Task: Find connections with filter location Pāppinisshēri with filter topic #Investingwith filter profile language Spanish with filter current company V-Soft Consulting Group, Inc. with filter school Guru Ghasidas University with filter industry Highway, Street, and Bridge Construction with filter service category Graphic Design with filter keywords title Receptionist
Action: Mouse moved to (496, 59)
Screenshot: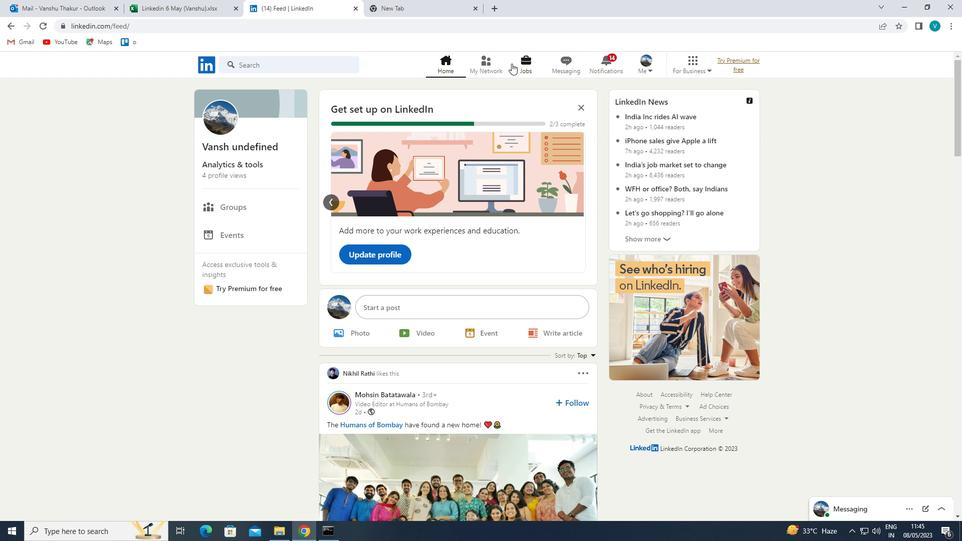 
Action: Mouse pressed left at (496, 59)
Screenshot: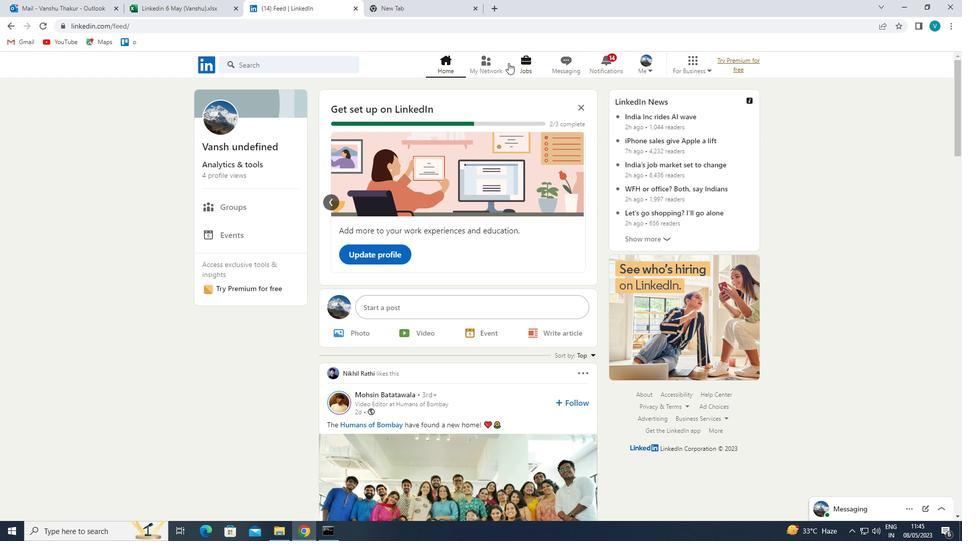 
Action: Mouse moved to (293, 116)
Screenshot: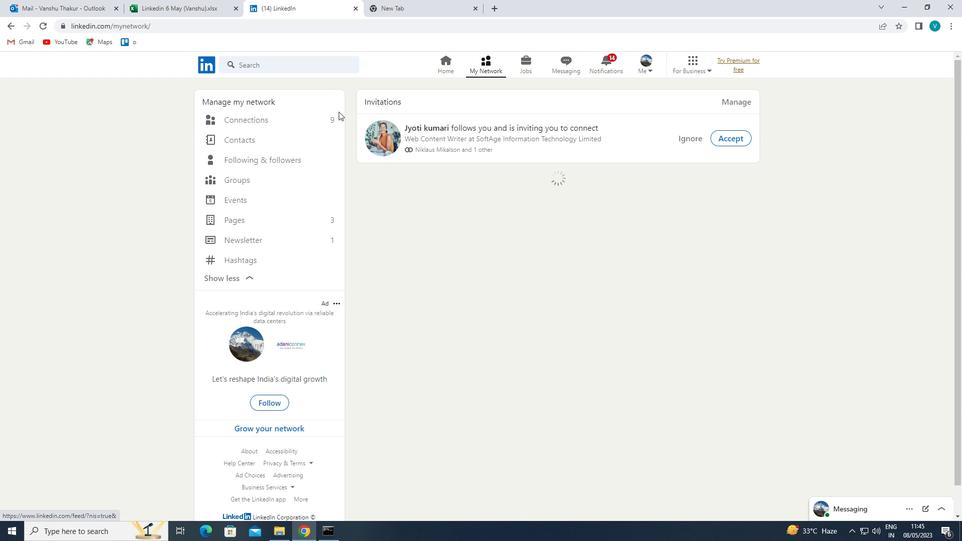 
Action: Mouse pressed left at (293, 116)
Screenshot: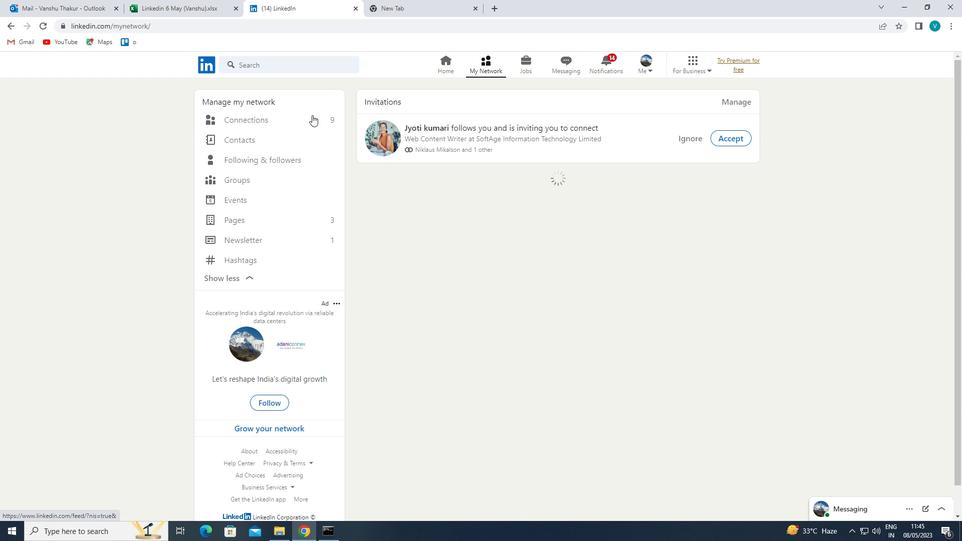 
Action: Mouse moved to (557, 123)
Screenshot: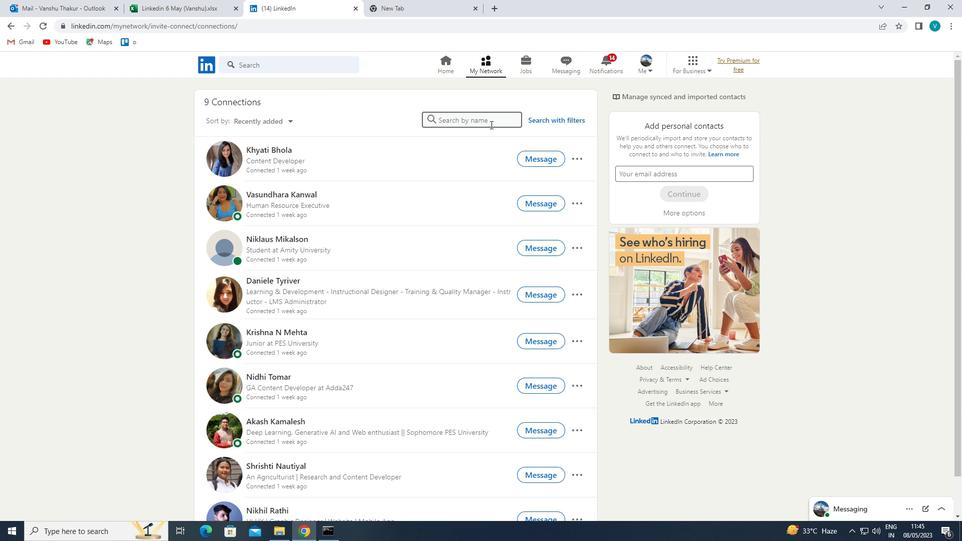 
Action: Mouse pressed left at (557, 123)
Screenshot: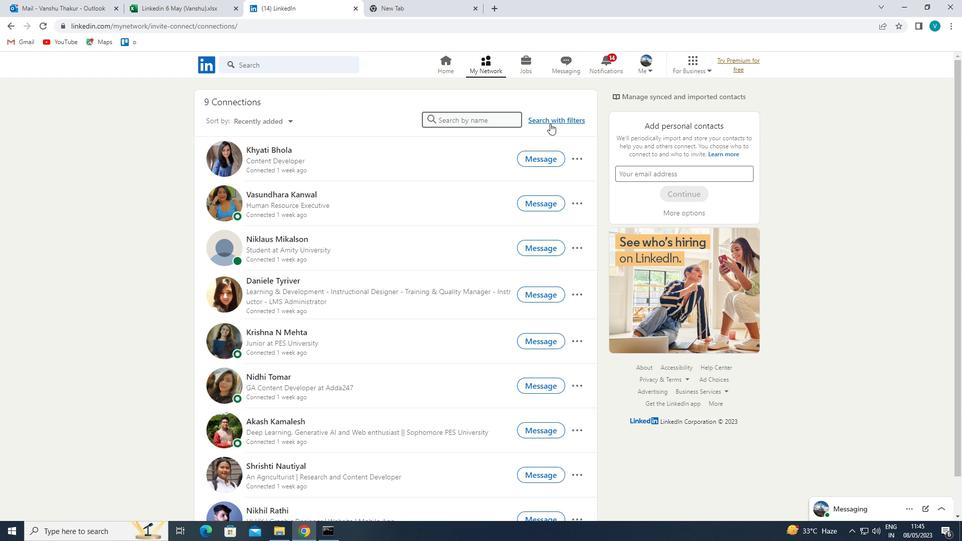 
Action: Mouse moved to (487, 93)
Screenshot: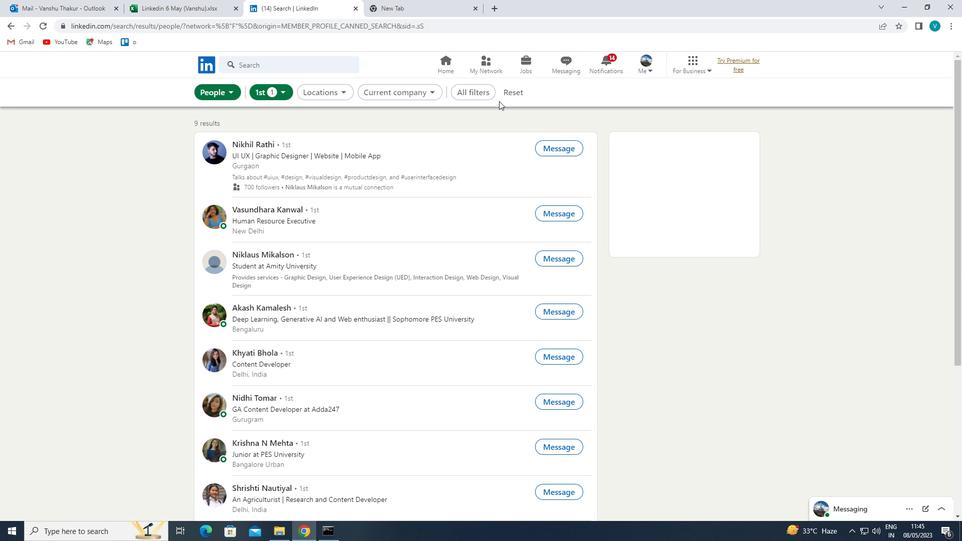 
Action: Mouse pressed left at (487, 93)
Screenshot: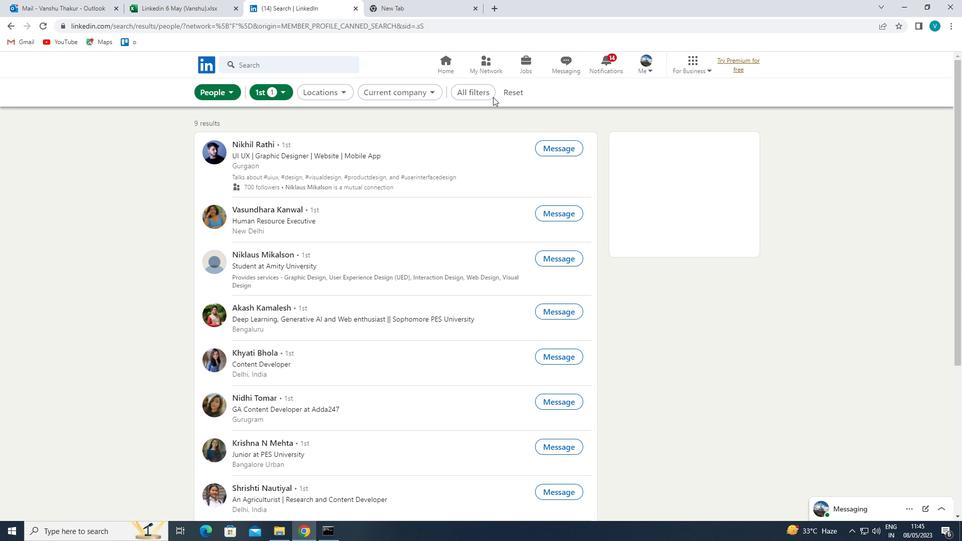 
Action: Mouse moved to (828, 263)
Screenshot: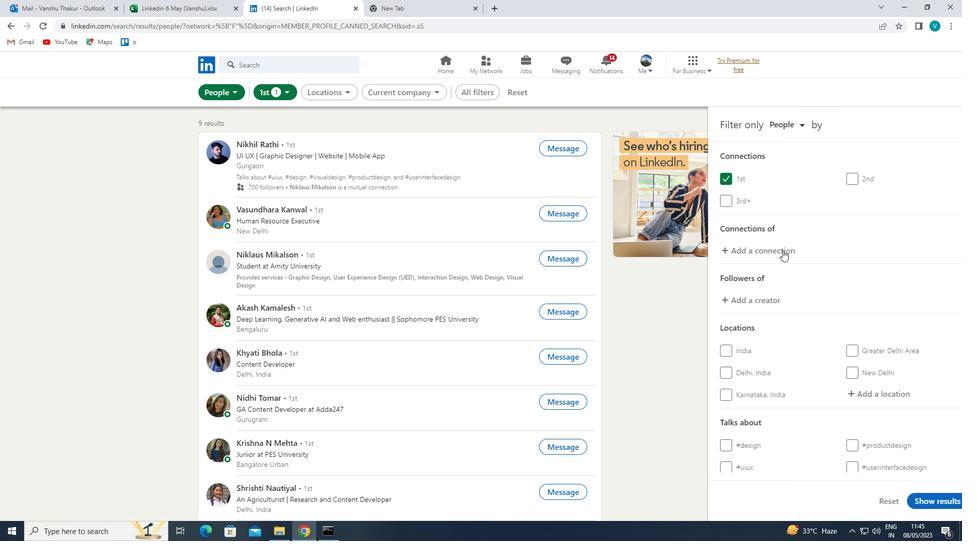 
Action: Mouse scrolled (828, 262) with delta (0, 0)
Screenshot: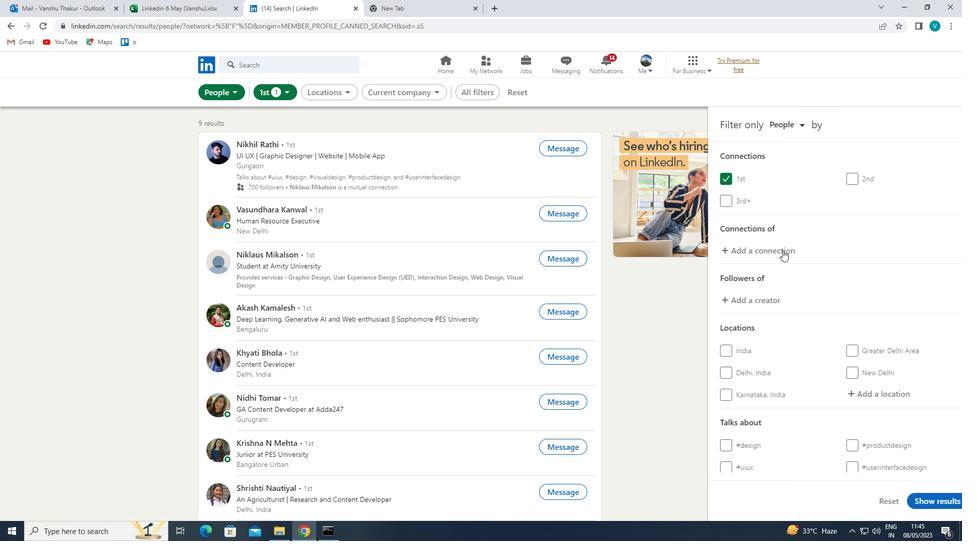 
Action: Mouse moved to (849, 342)
Screenshot: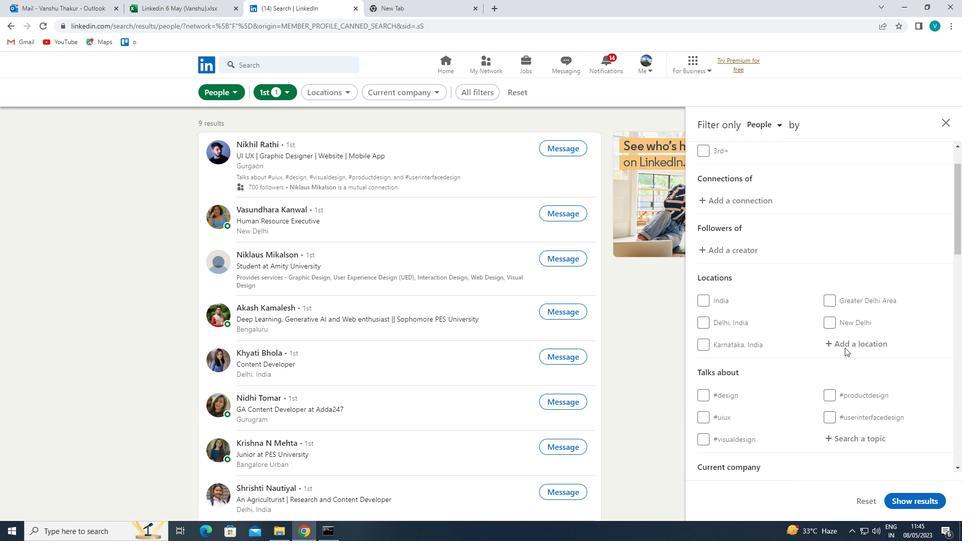 
Action: Mouse pressed left at (849, 342)
Screenshot: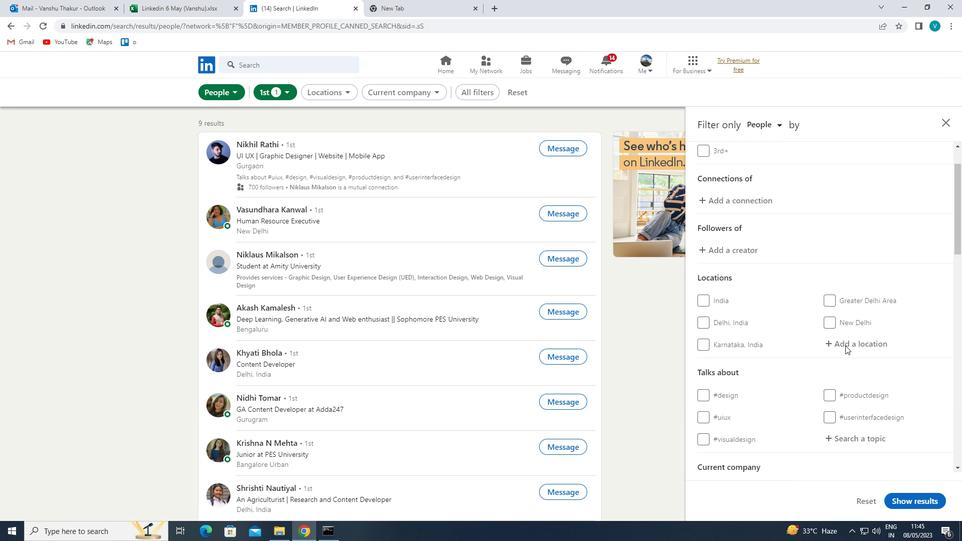 
Action: Mouse moved to (772, 295)
Screenshot: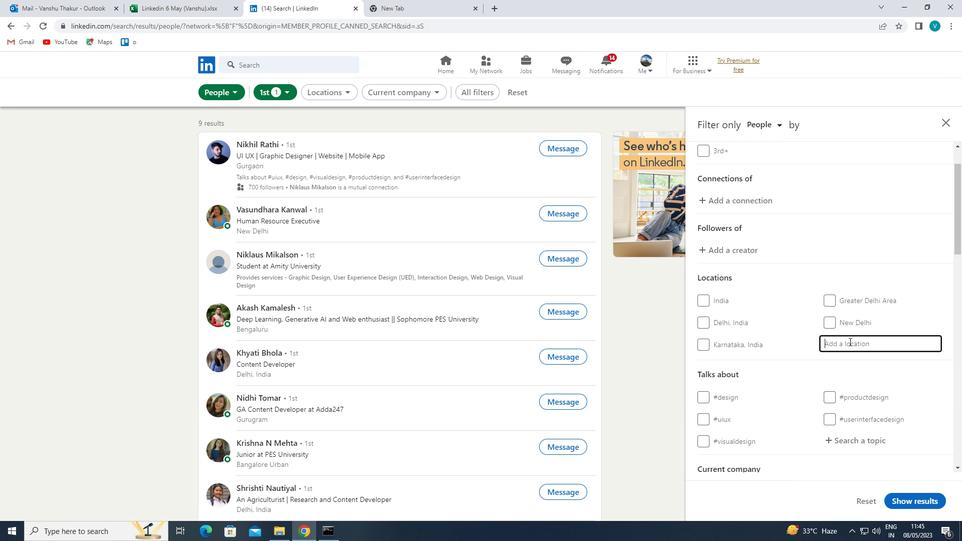 
Action: Key pressed <Key.shift>PAPPINISSHERI
Screenshot: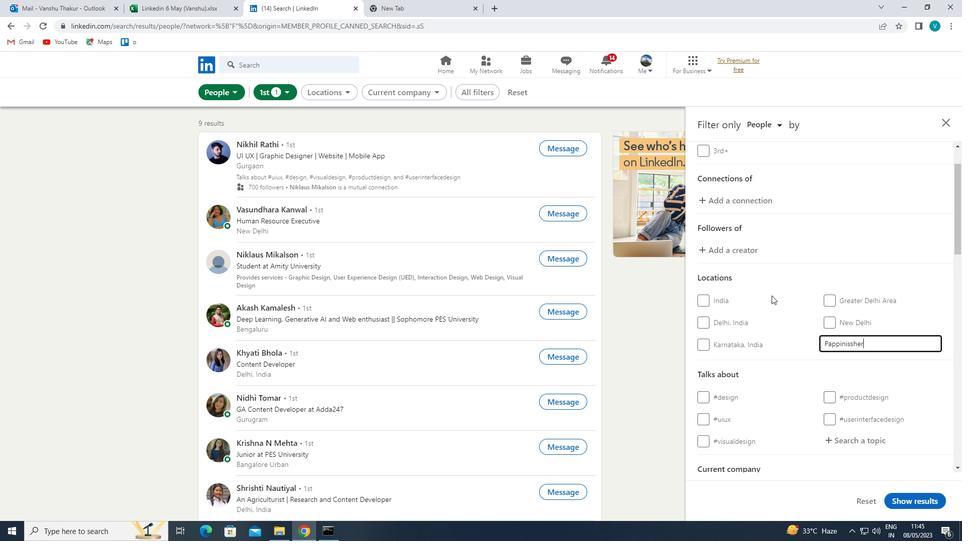 
Action: Mouse moved to (783, 340)
Screenshot: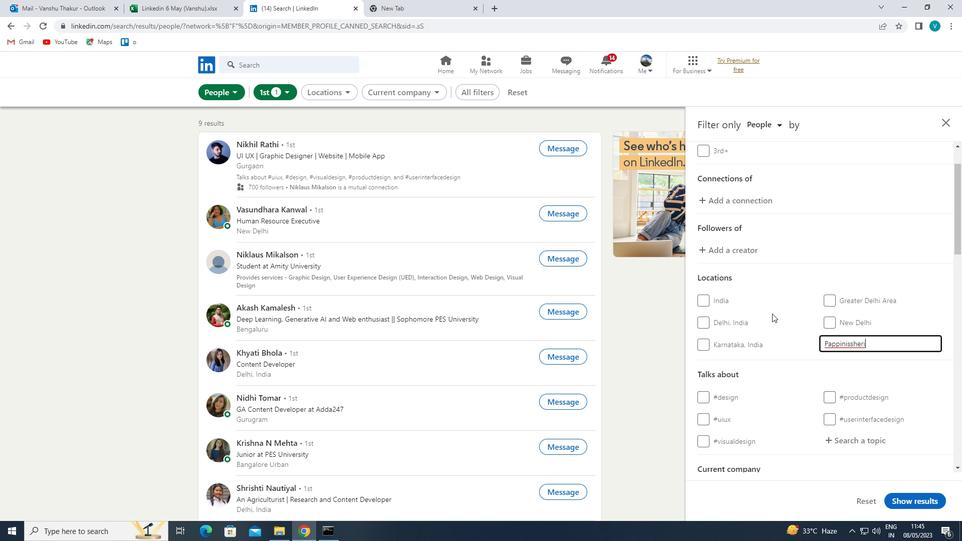 
Action: Mouse pressed left at (783, 340)
Screenshot: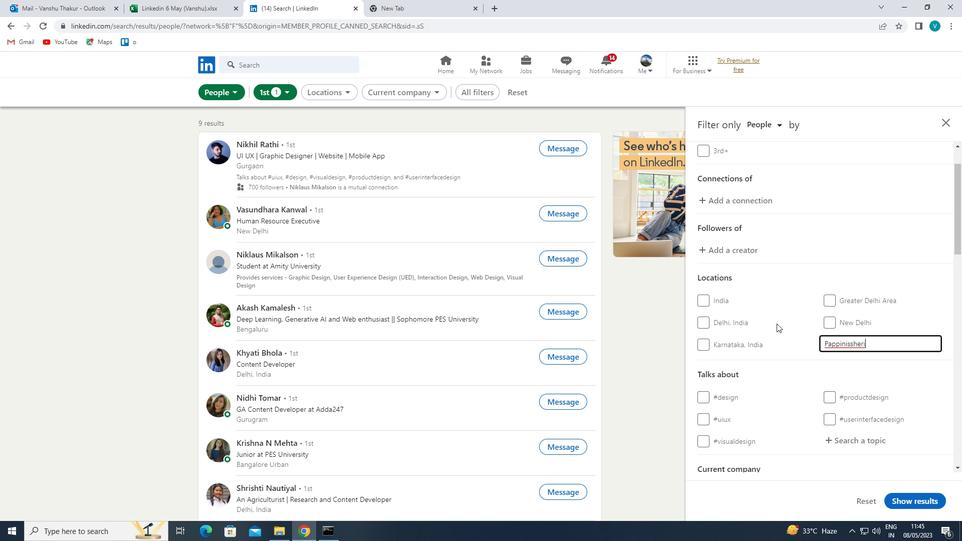 
Action: Mouse moved to (786, 342)
Screenshot: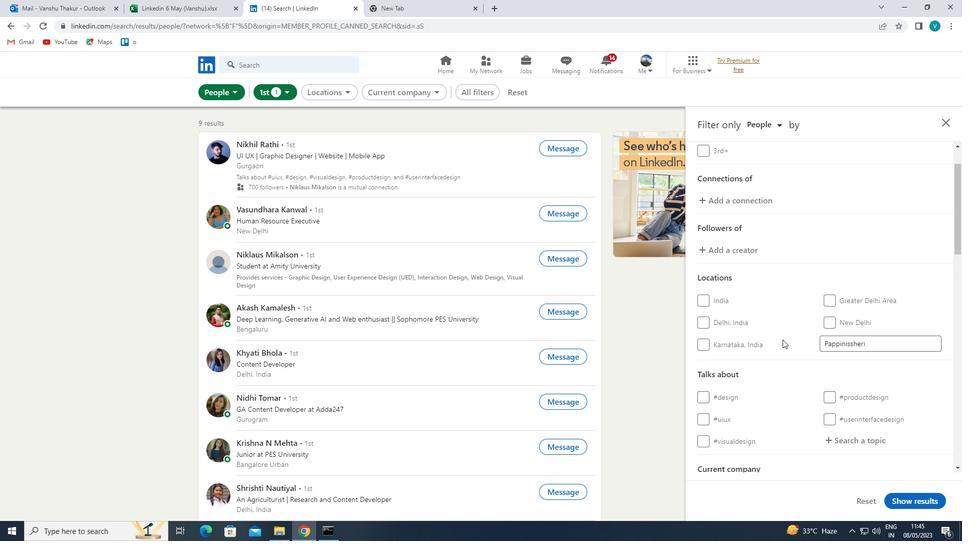 
Action: Mouse scrolled (786, 341) with delta (0, 0)
Screenshot: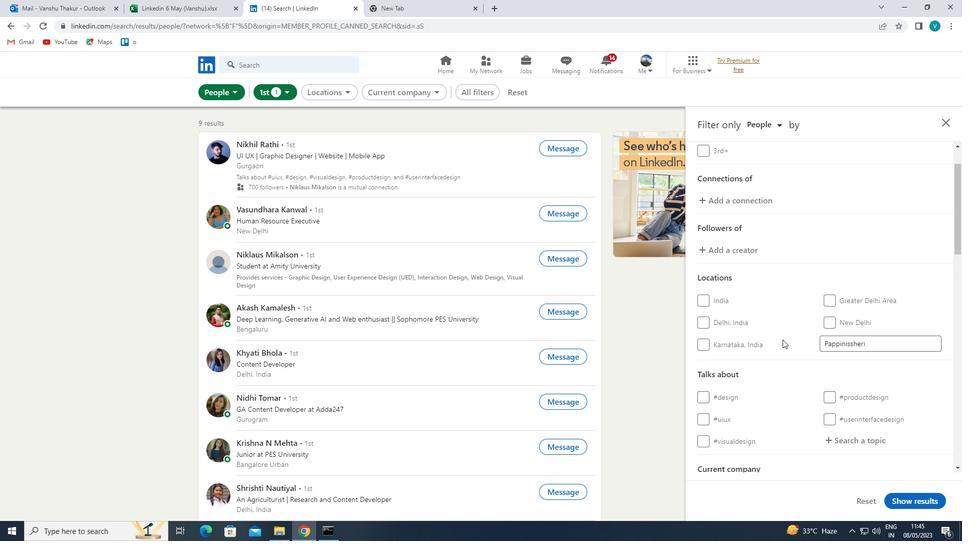 
Action: Mouse moved to (802, 354)
Screenshot: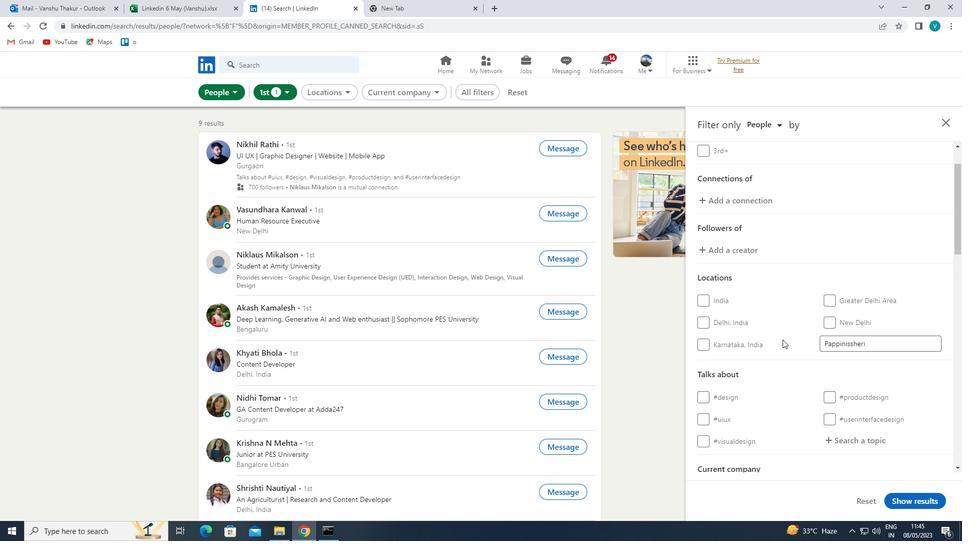 
Action: Mouse scrolled (802, 353) with delta (0, 0)
Screenshot: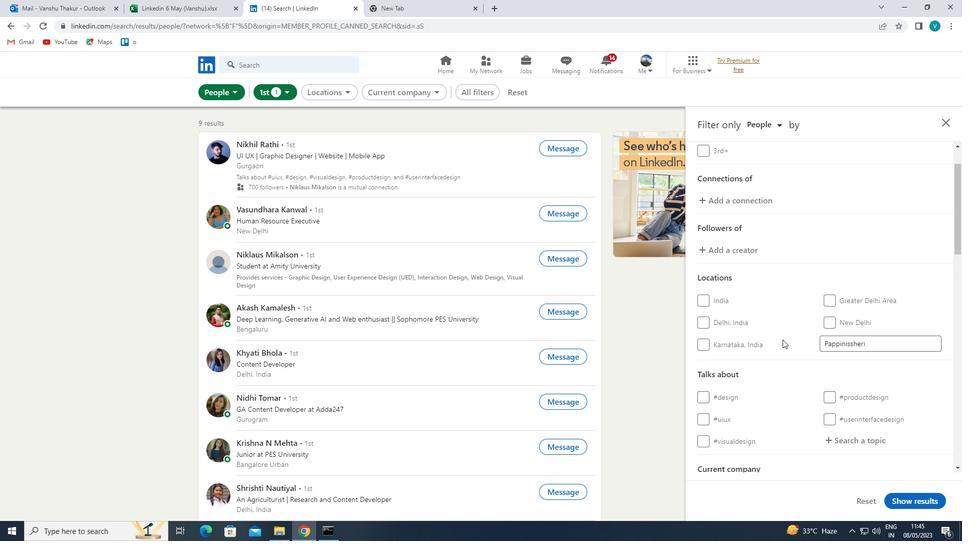 
Action: Mouse moved to (859, 338)
Screenshot: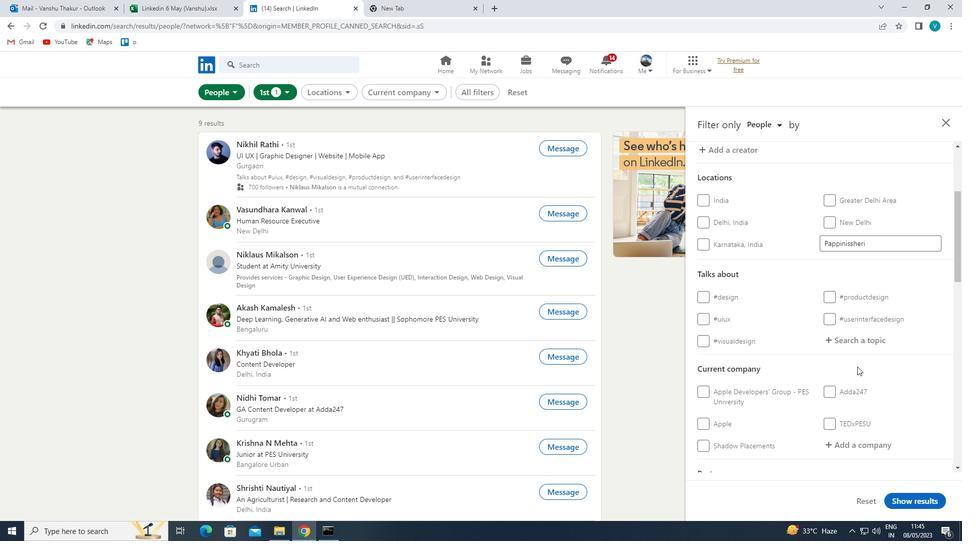 
Action: Mouse pressed left at (859, 338)
Screenshot: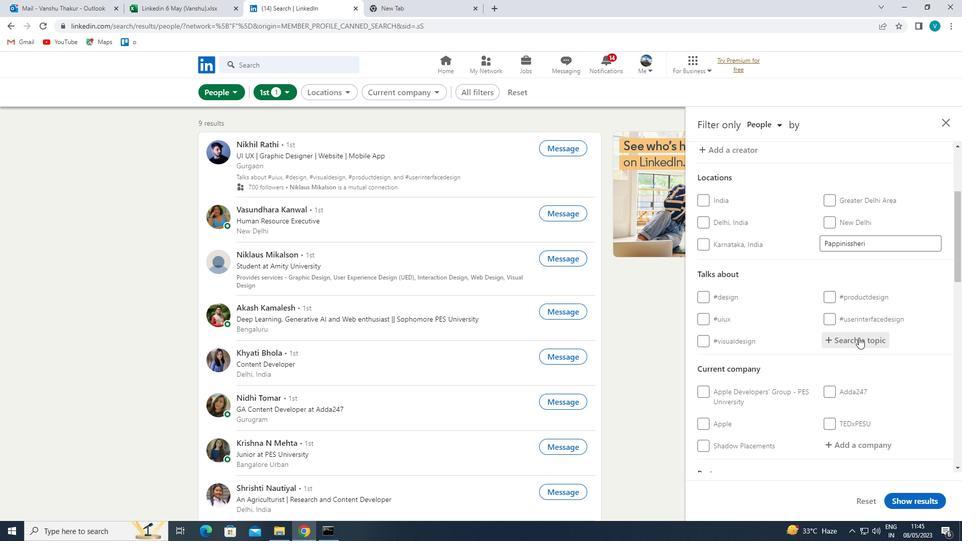 
Action: Mouse moved to (775, 288)
Screenshot: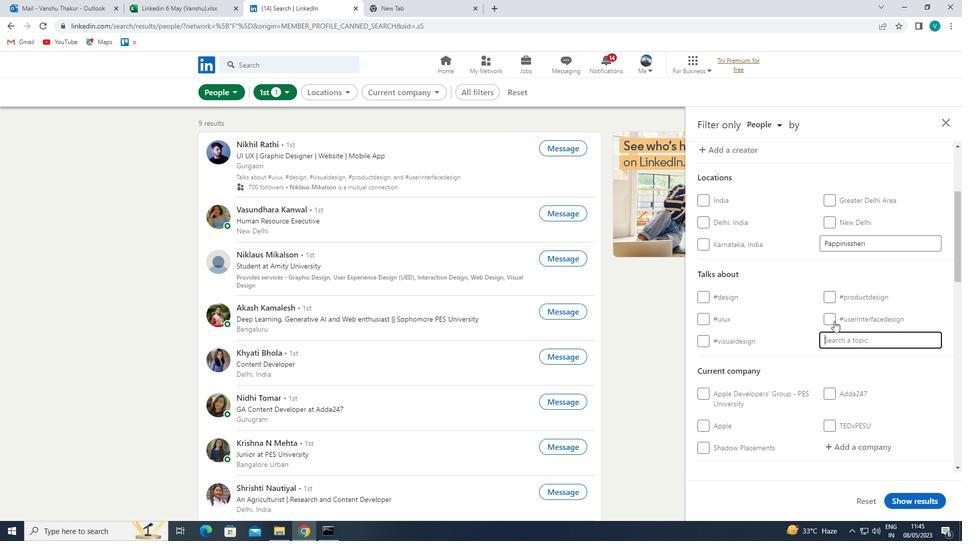 
Action: Key pressed INVESTING
Screenshot: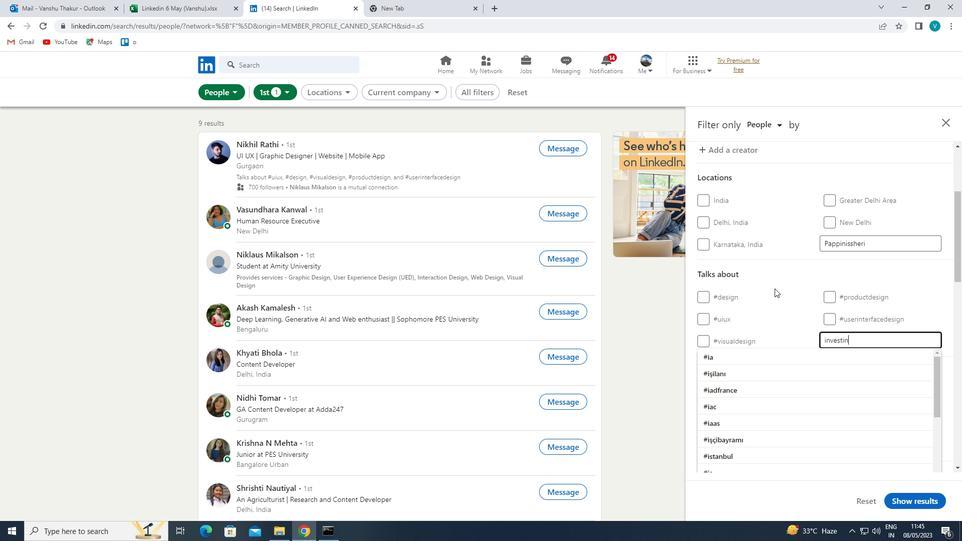 
Action: Mouse moved to (780, 357)
Screenshot: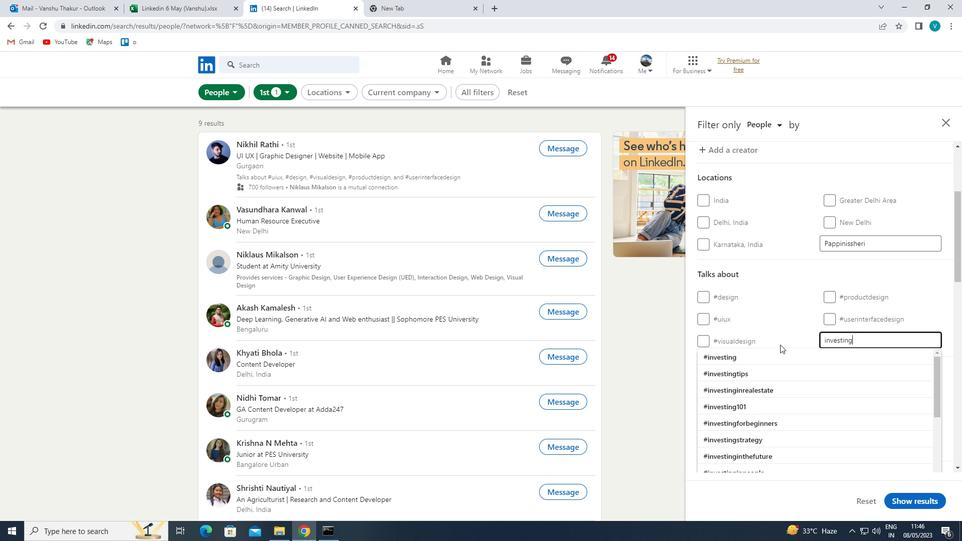 
Action: Mouse pressed left at (780, 357)
Screenshot: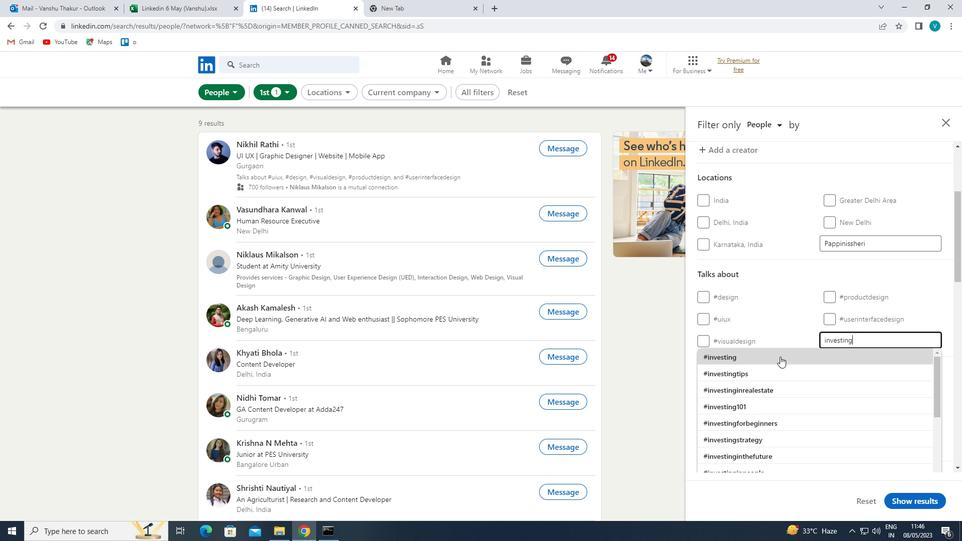 
Action: Mouse moved to (787, 362)
Screenshot: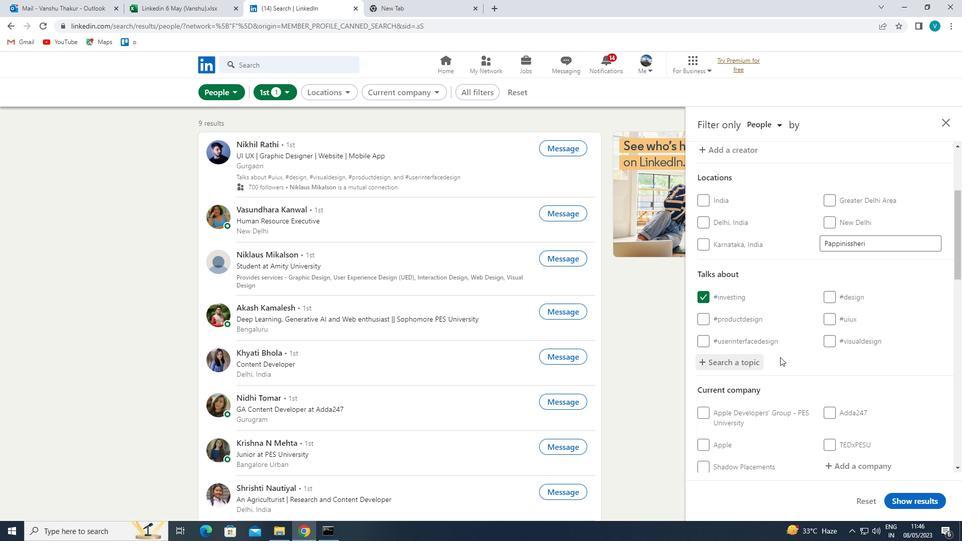 
Action: Mouse scrolled (787, 362) with delta (0, 0)
Screenshot: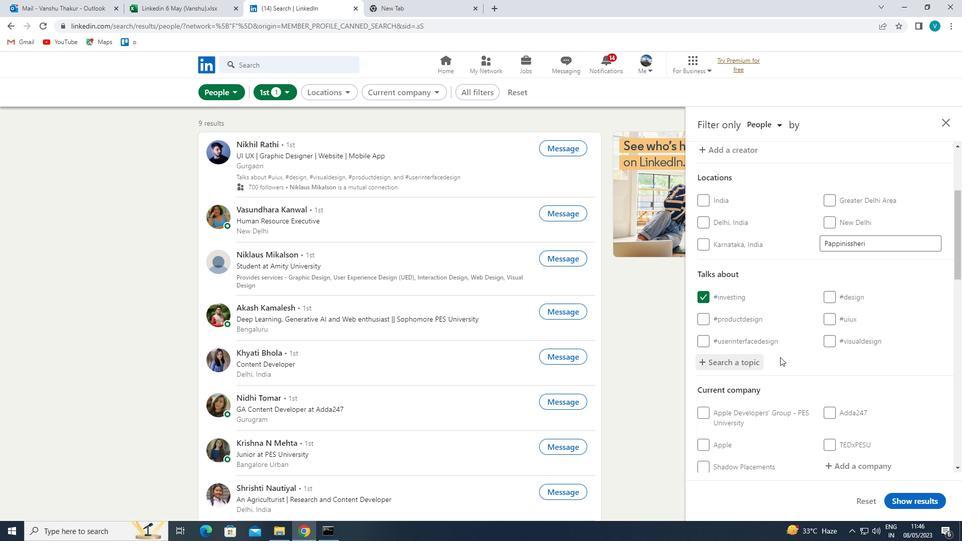 
Action: Mouse moved to (792, 366)
Screenshot: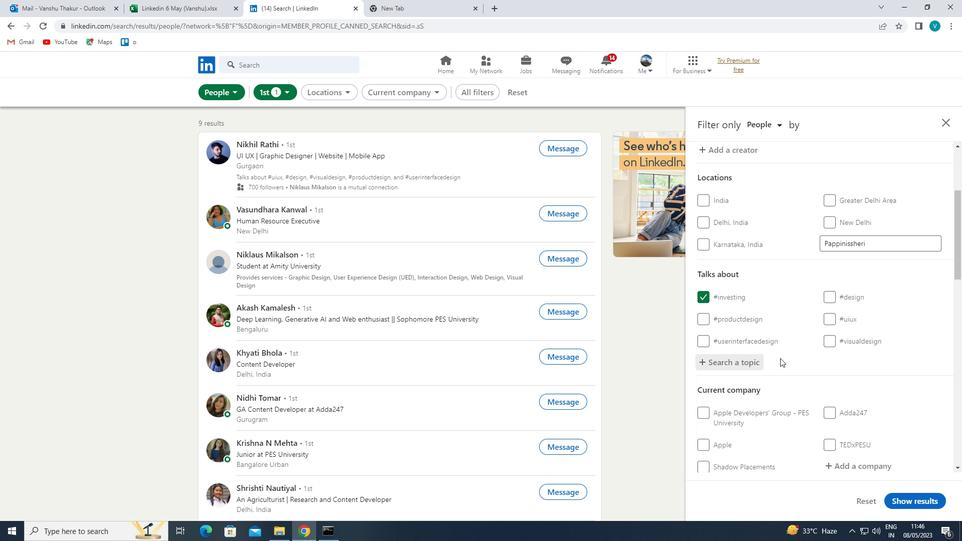 
Action: Mouse scrolled (792, 365) with delta (0, 0)
Screenshot: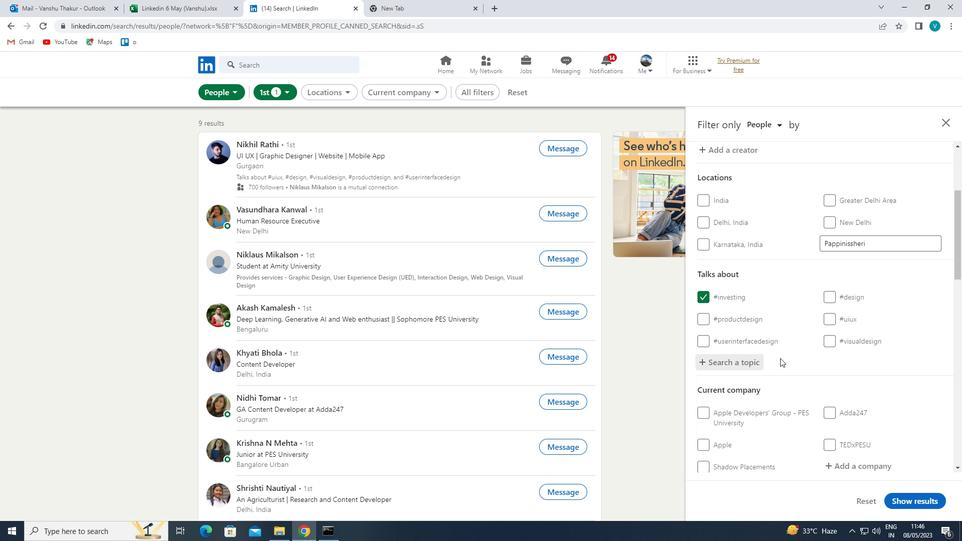 
Action: Mouse moved to (797, 369)
Screenshot: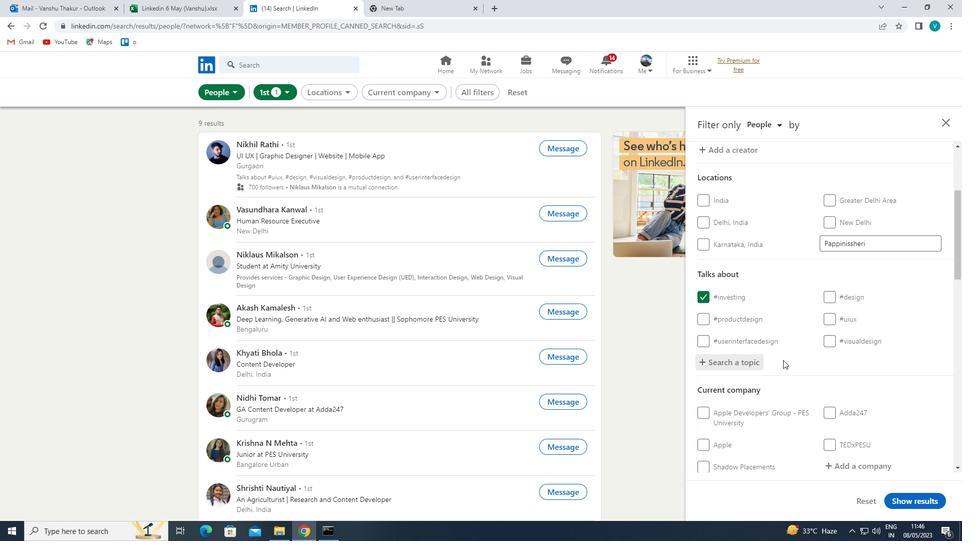 
Action: Mouse scrolled (797, 368) with delta (0, 0)
Screenshot: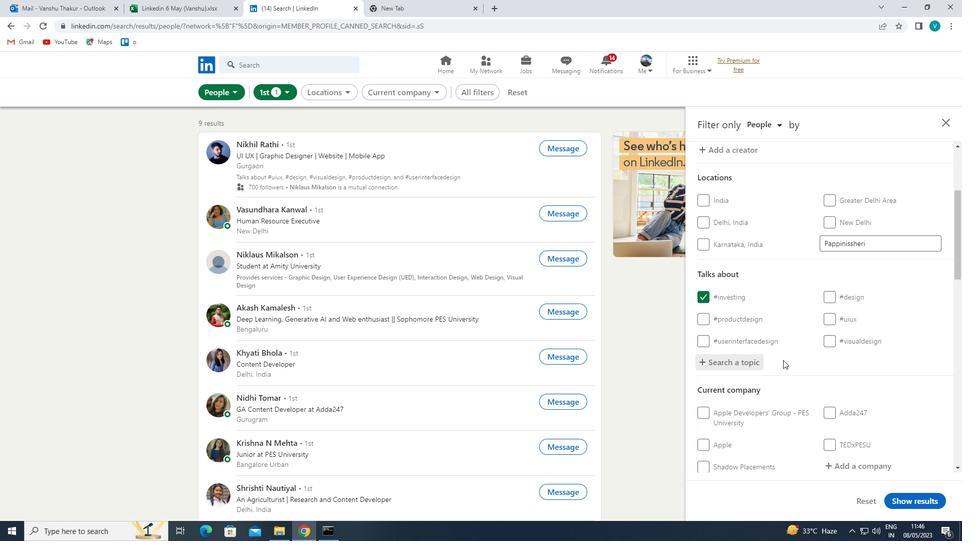
Action: Mouse moved to (861, 315)
Screenshot: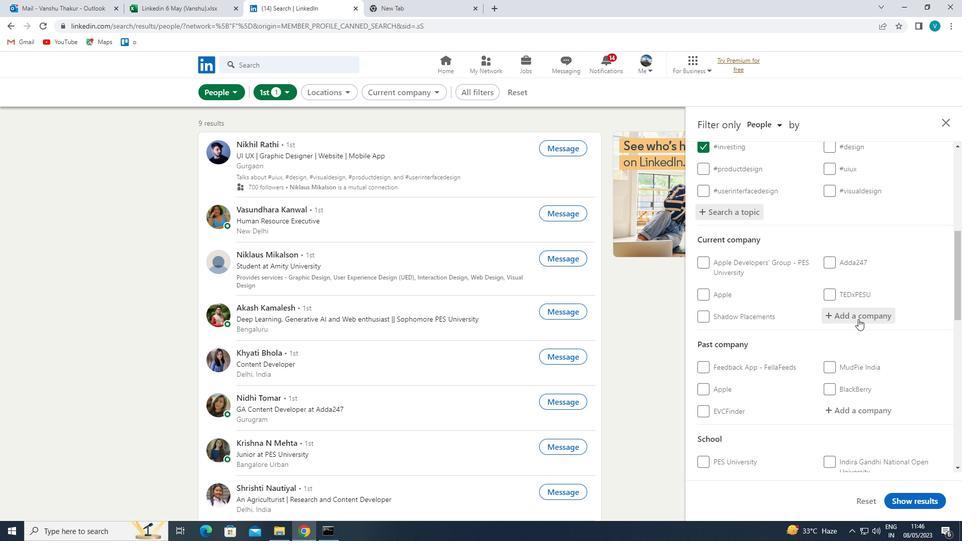 
Action: Mouse pressed left at (861, 315)
Screenshot: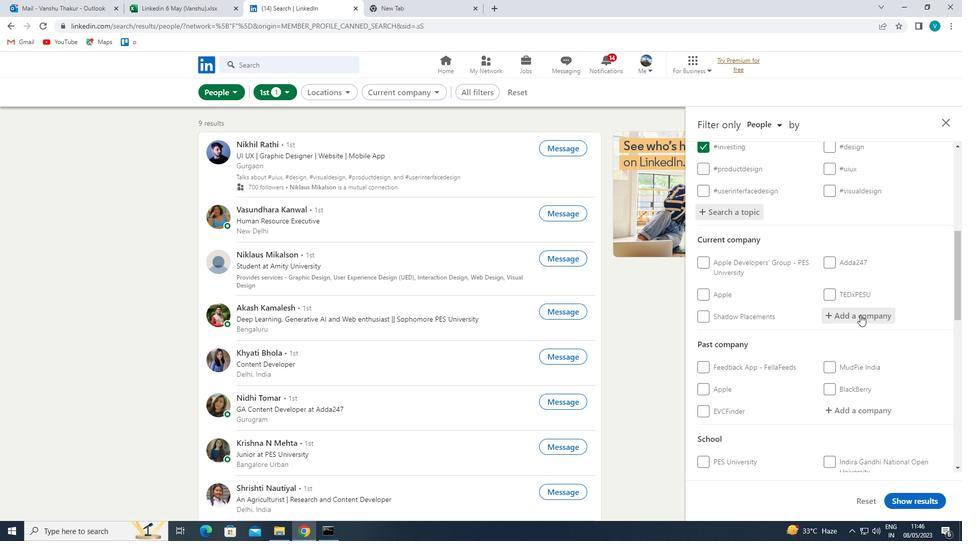 
Action: Key pressed <Key.shift>V
Screenshot: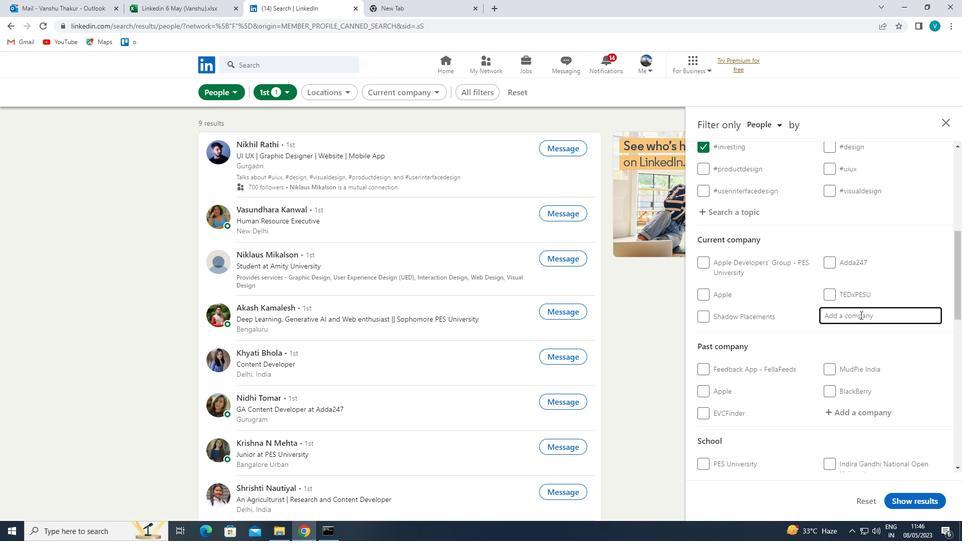 
Action: Mouse moved to (823, 294)
Screenshot: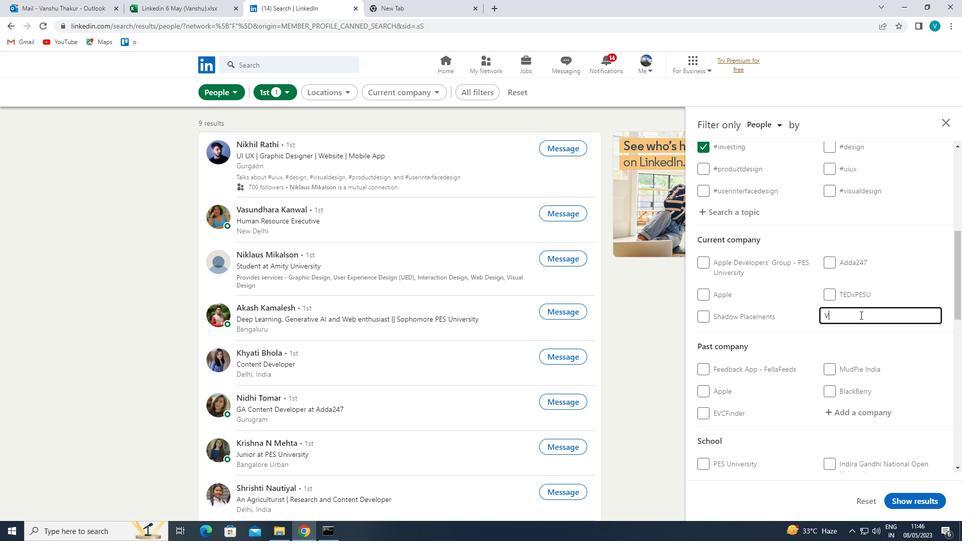
Action: Key pressed -
Screenshot: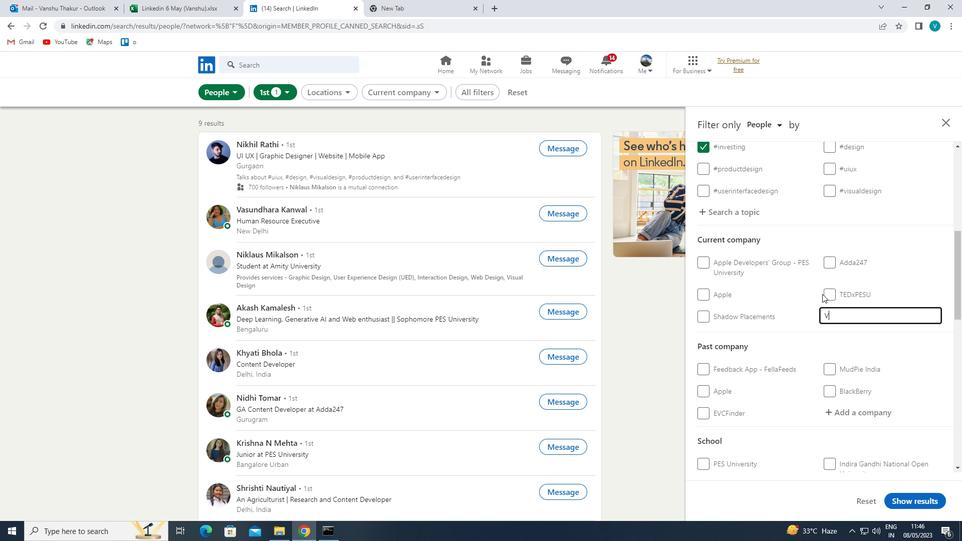 
Action: Mouse moved to (822, 294)
Screenshot: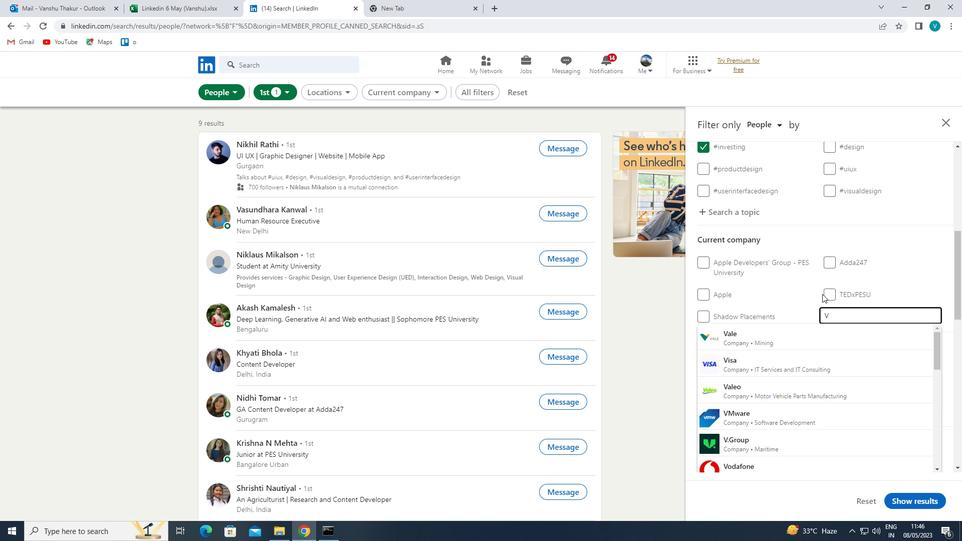 
Action: Key pressed <Key.shift>SOFT
Screenshot: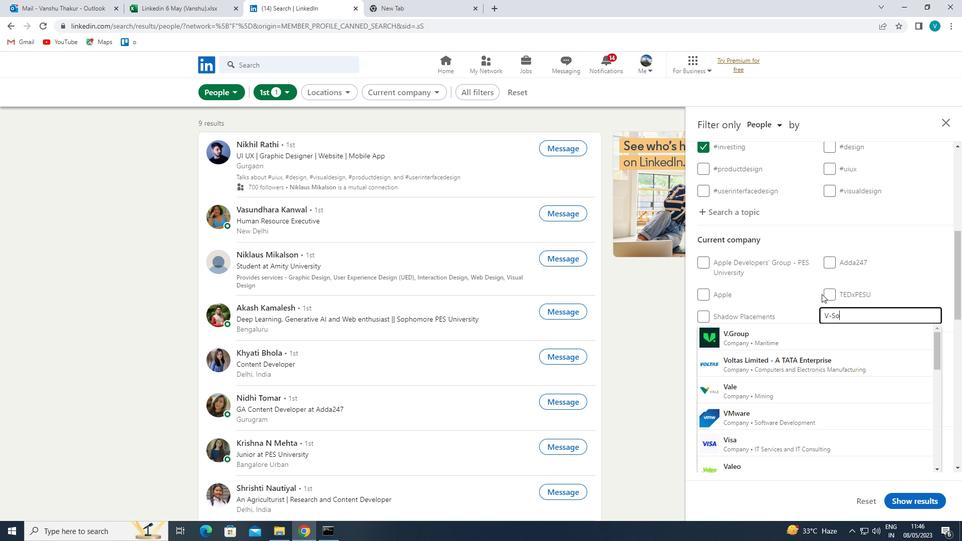 
Action: Mouse moved to (825, 332)
Screenshot: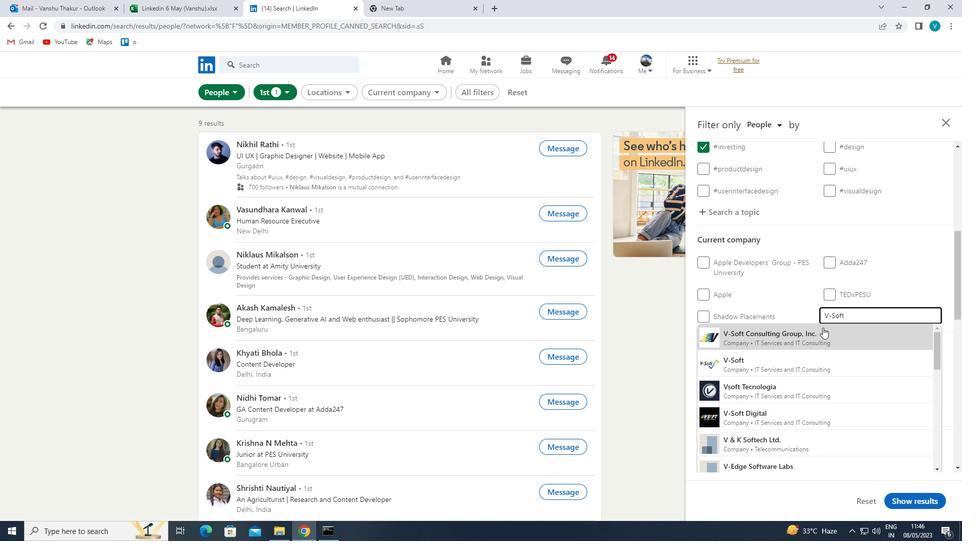 
Action: Mouse pressed left at (825, 332)
Screenshot: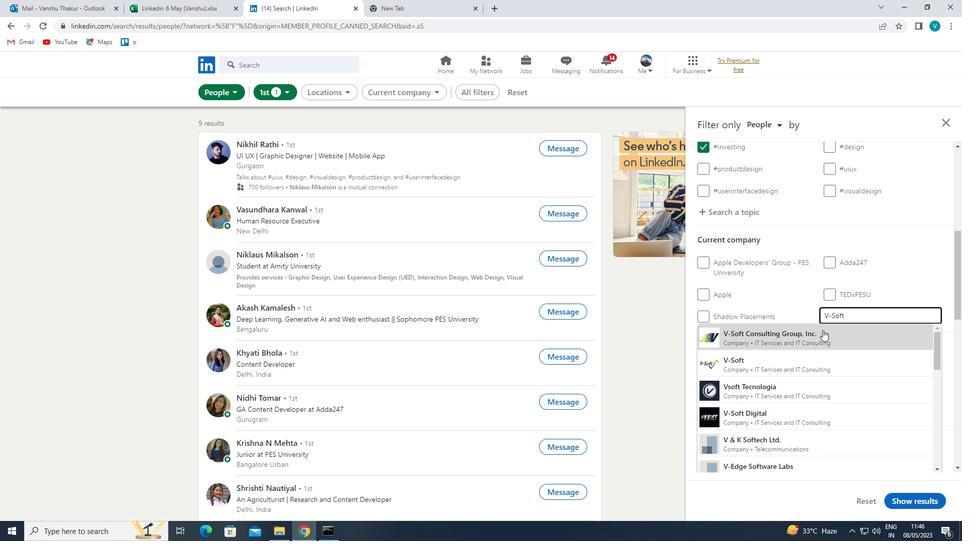 
Action: Mouse moved to (826, 333)
Screenshot: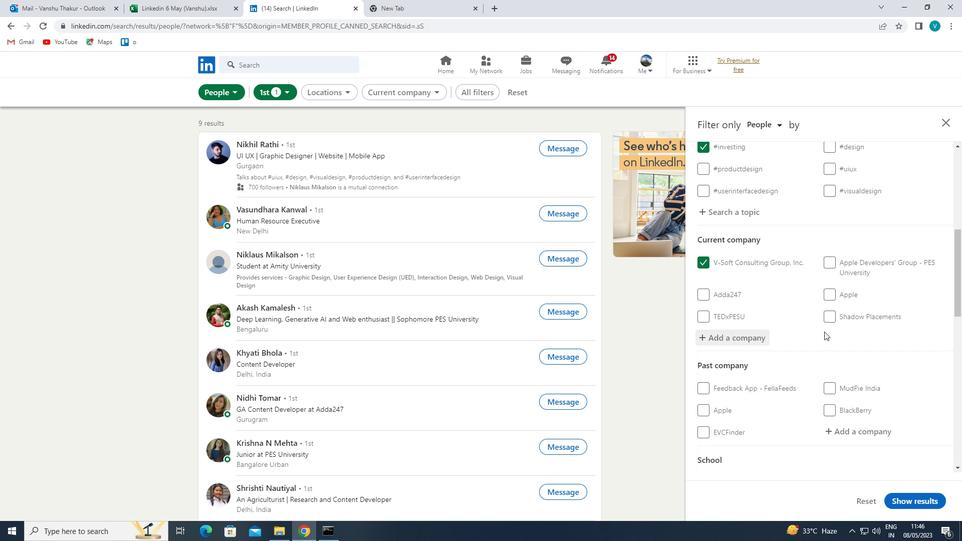 
Action: Mouse scrolled (826, 332) with delta (0, 0)
Screenshot: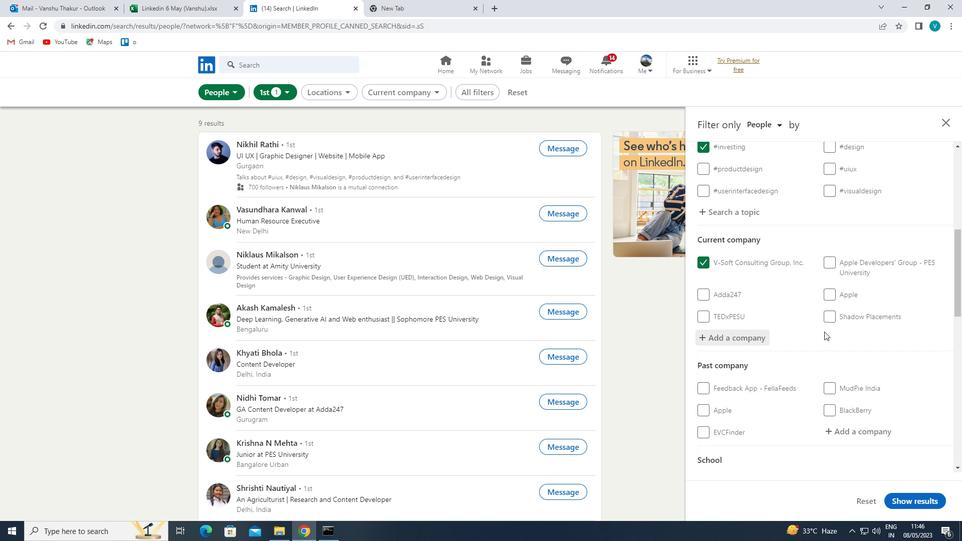 
Action: Mouse moved to (826, 333)
Screenshot: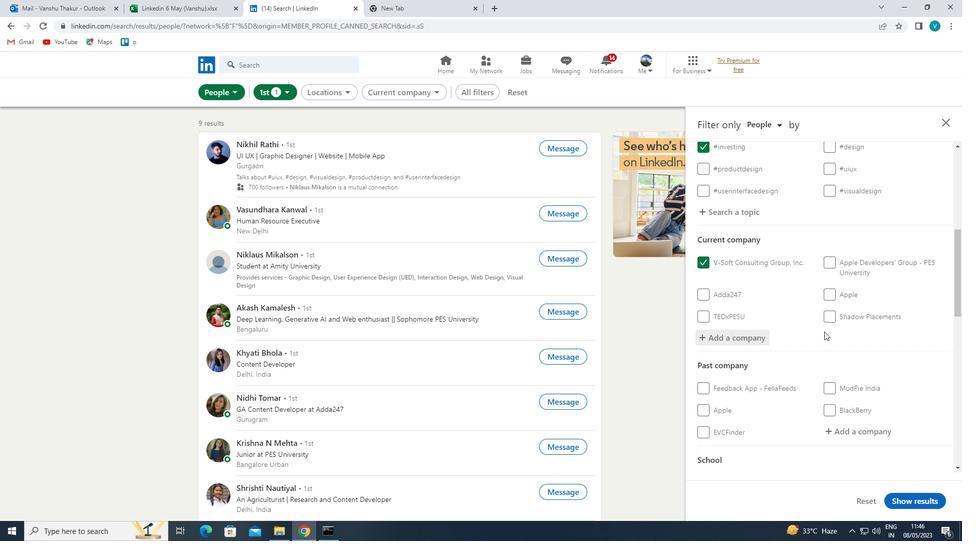 
Action: Mouse scrolled (826, 332) with delta (0, 0)
Screenshot: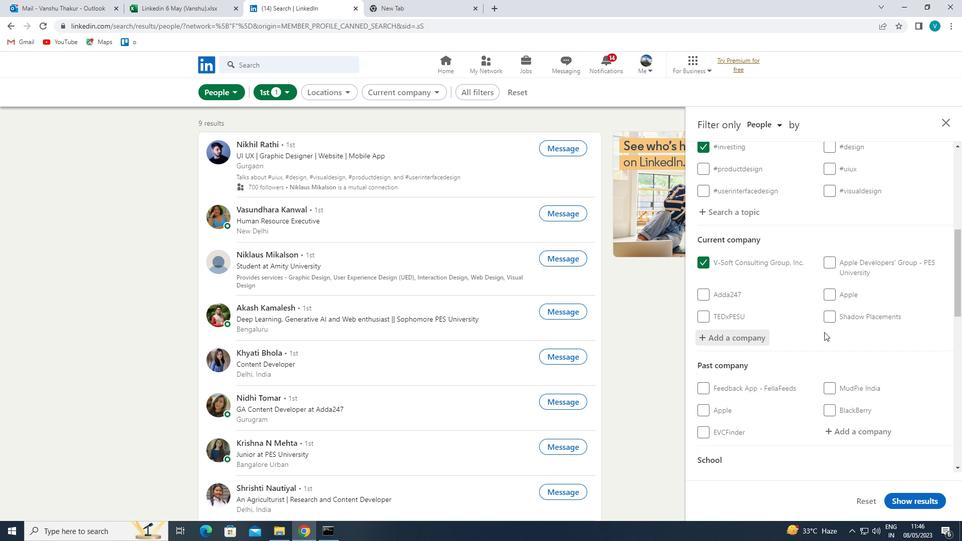 
Action: Mouse moved to (827, 333)
Screenshot: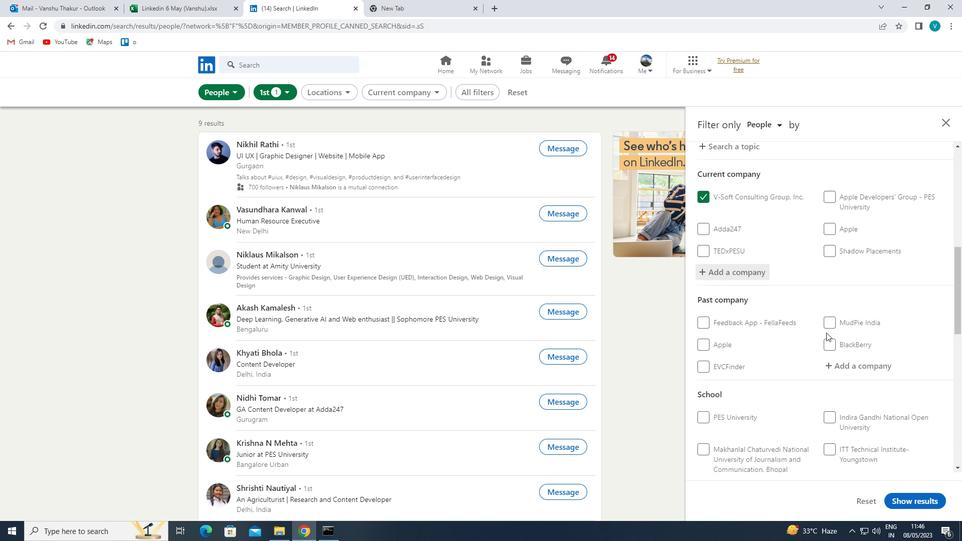 
Action: Mouse scrolled (827, 333) with delta (0, 0)
Screenshot: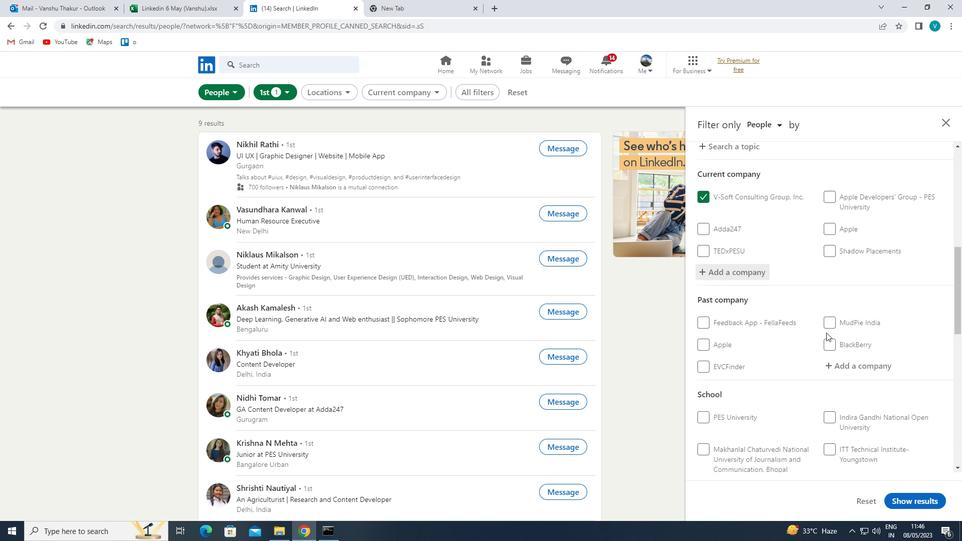 
Action: Mouse moved to (827, 335)
Screenshot: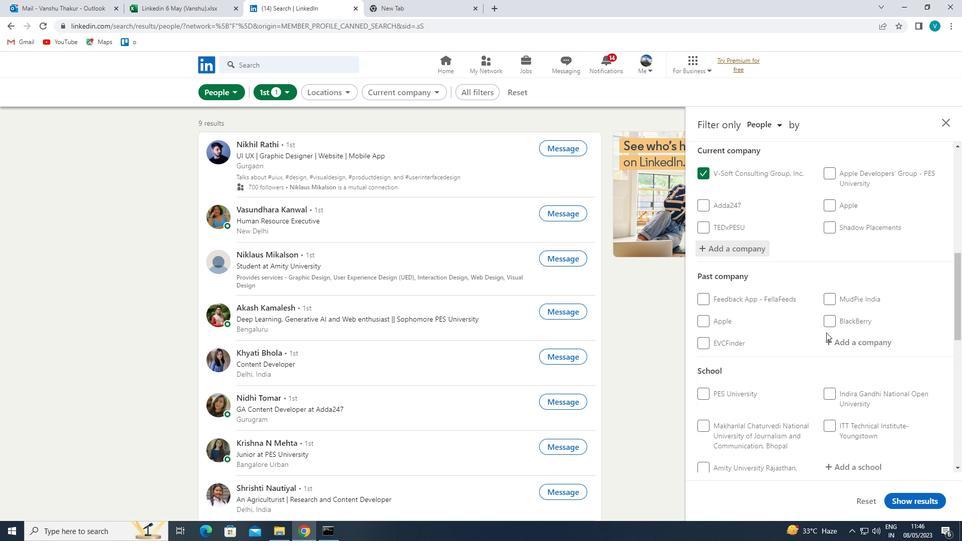 
Action: Mouse scrolled (827, 335) with delta (0, 0)
Screenshot: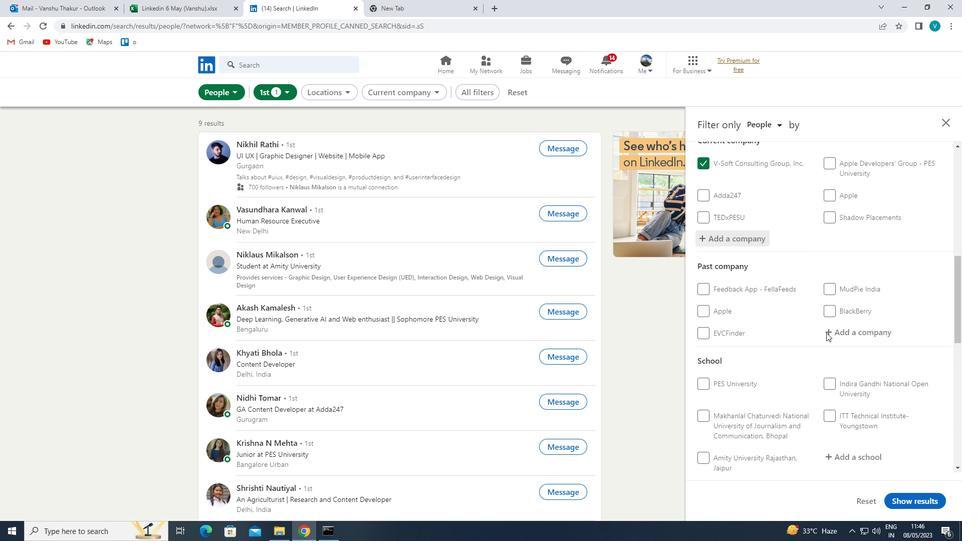 
Action: Mouse moved to (841, 352)
Screenshot: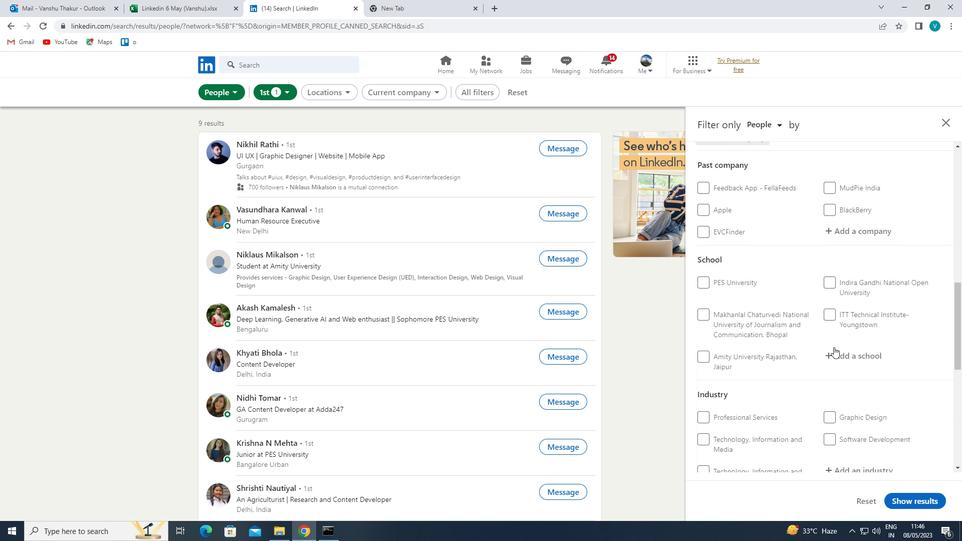 
Action: Mouse pressed left at (841, 352)
Screenshot: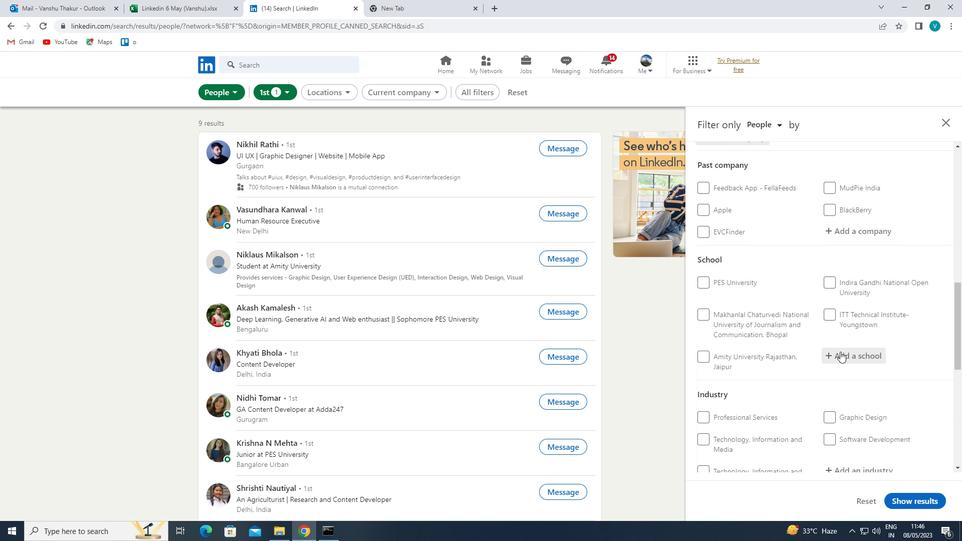 
Action: Key pressed <Key.shift><Key.shift><Key.shift><Key.shift>GURU<Key.space><Key.shift>GHASIDAS
Screenshot: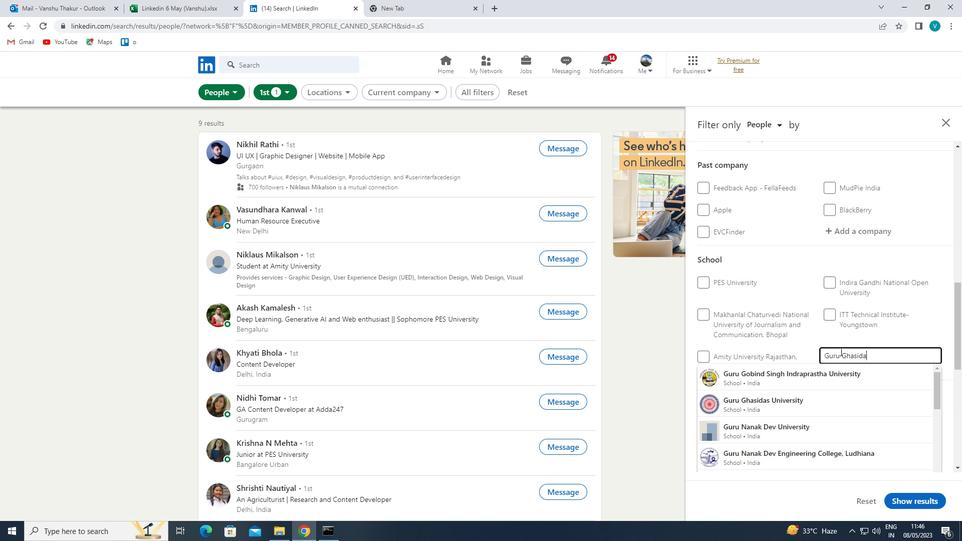 
Action: Mouse moved to (824, 381)
Screenshot: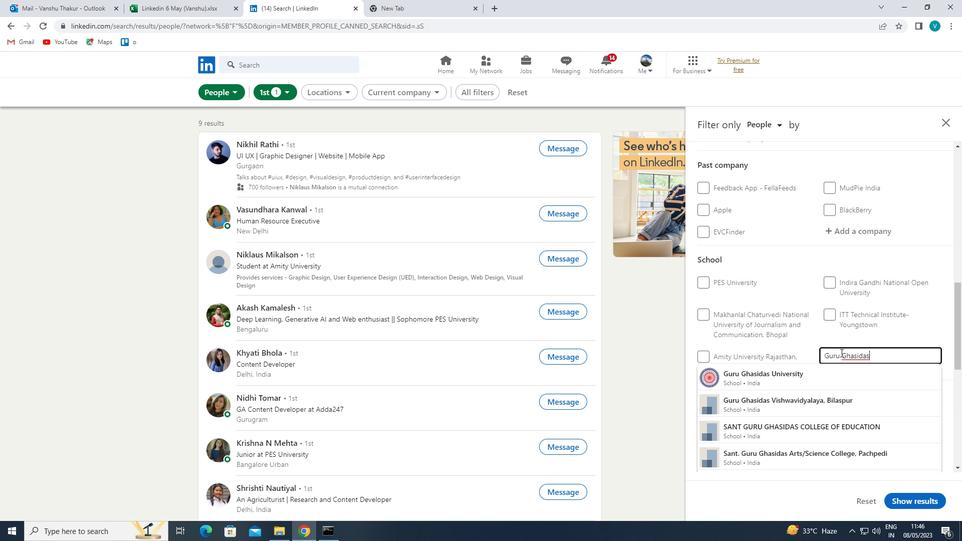
Action: Mouse pressed left at (824, 381)
Screenshot: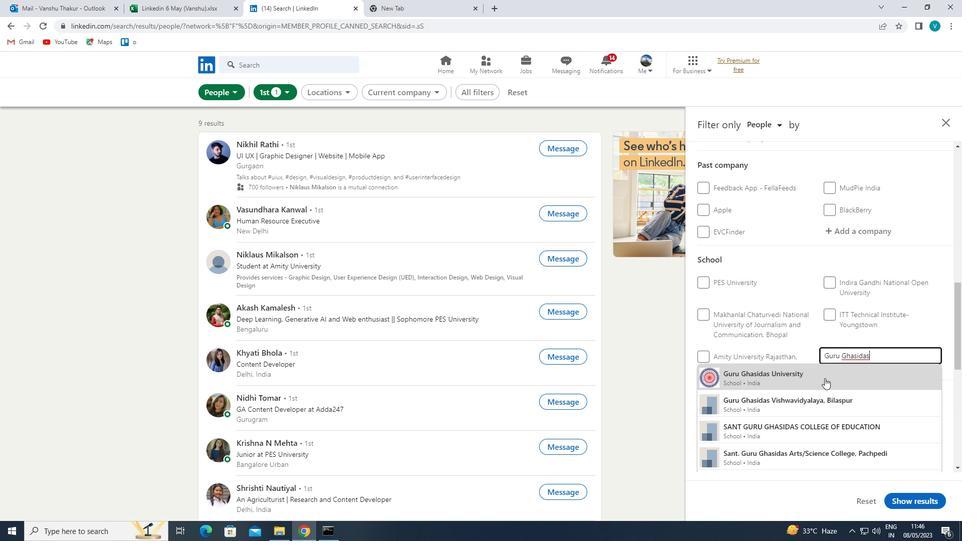 
Action: Mouse scrolled (824, 380) with delta (0, 0)
Screenshot: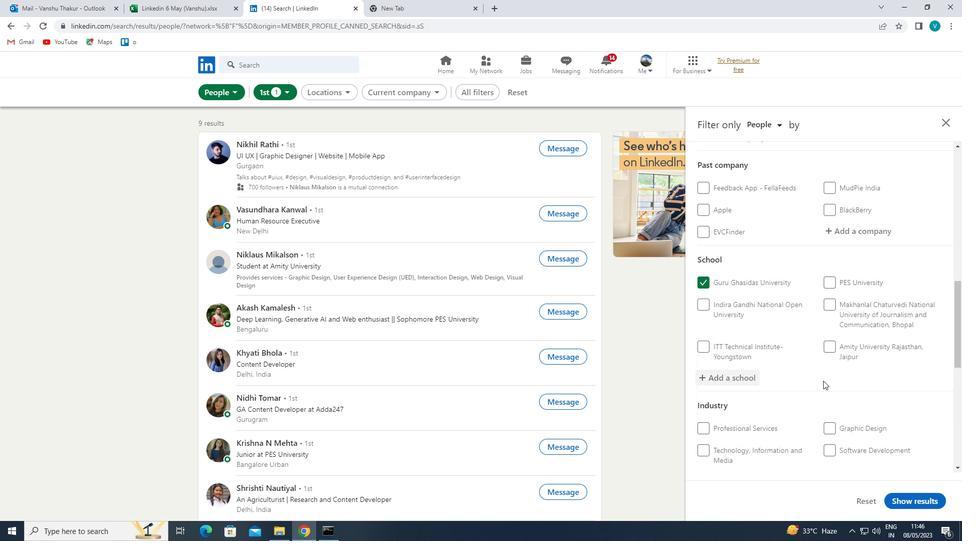 
Action: Mouse scrolled (824, 380) with delta (0, 0)
Screenshot: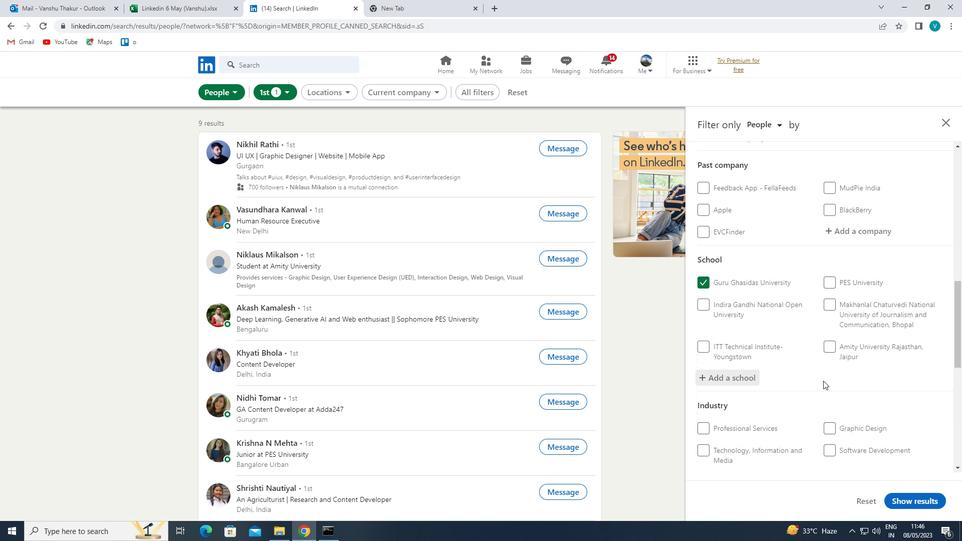 
Action: Mouse scrolled (824, 380) with delta (0, 0)
Screenshot: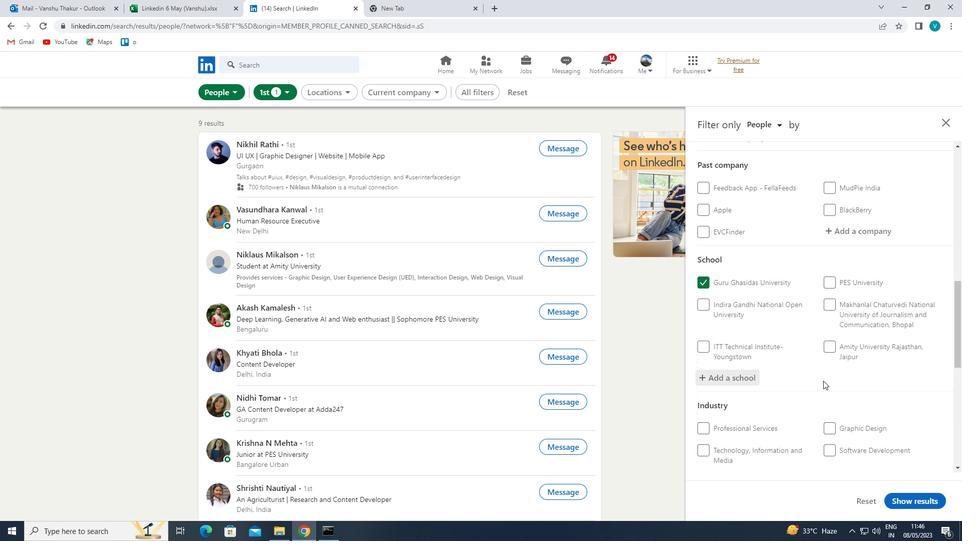 
Action: Mouse moved to (855, 327)
Screenshot: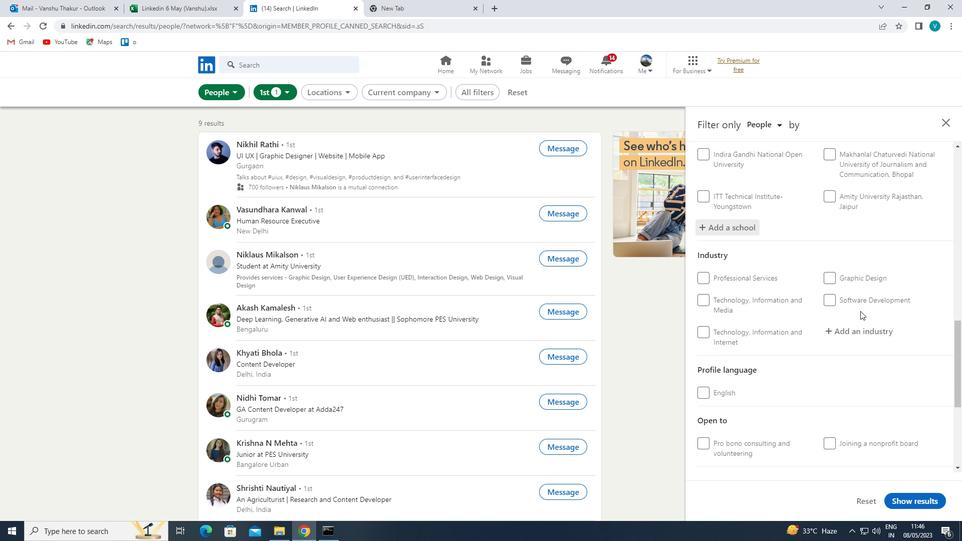 
Action: Mouse pressed left at (855, 327)
Screenshot: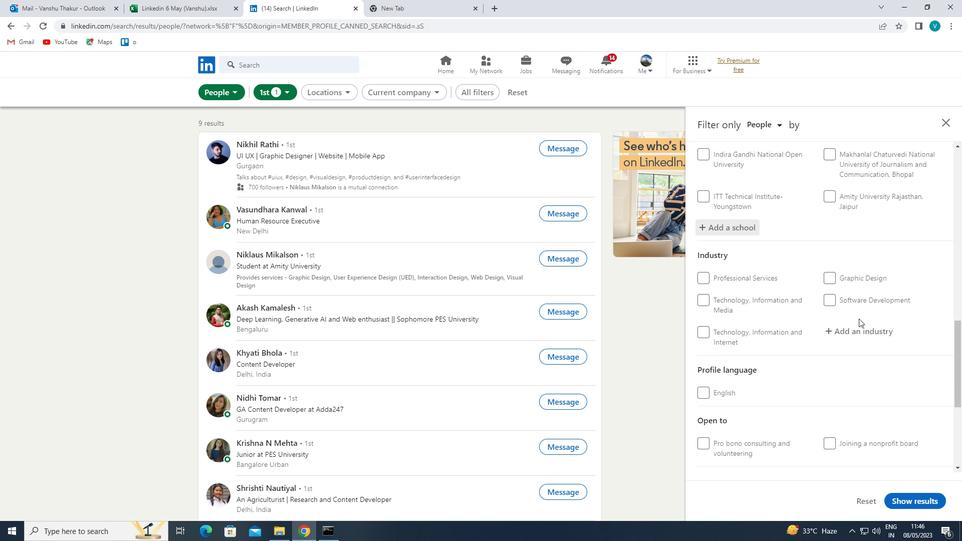 
Action: Key pressed <Key.shift>HIGHWAY
Screenshot: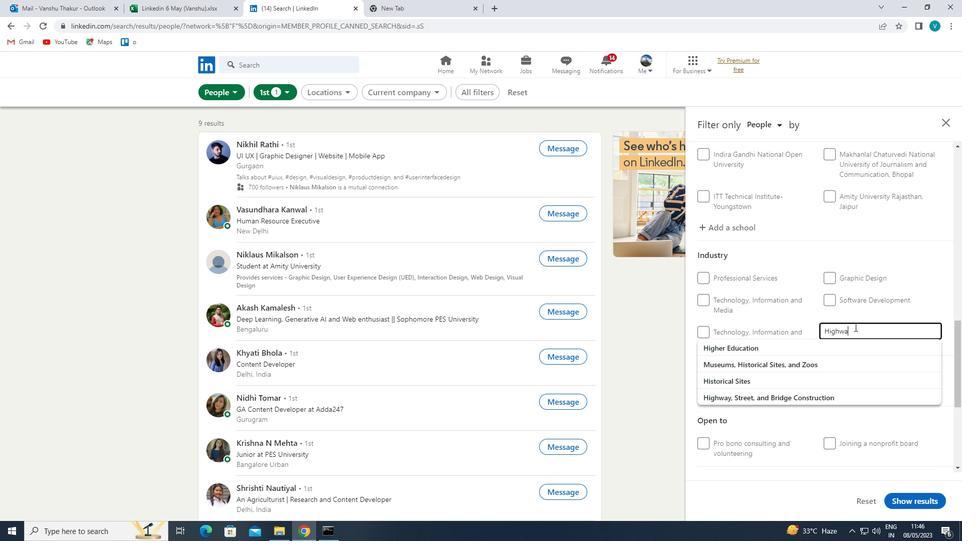 
Action: Mouse moved to (831, 345)
Screenshot: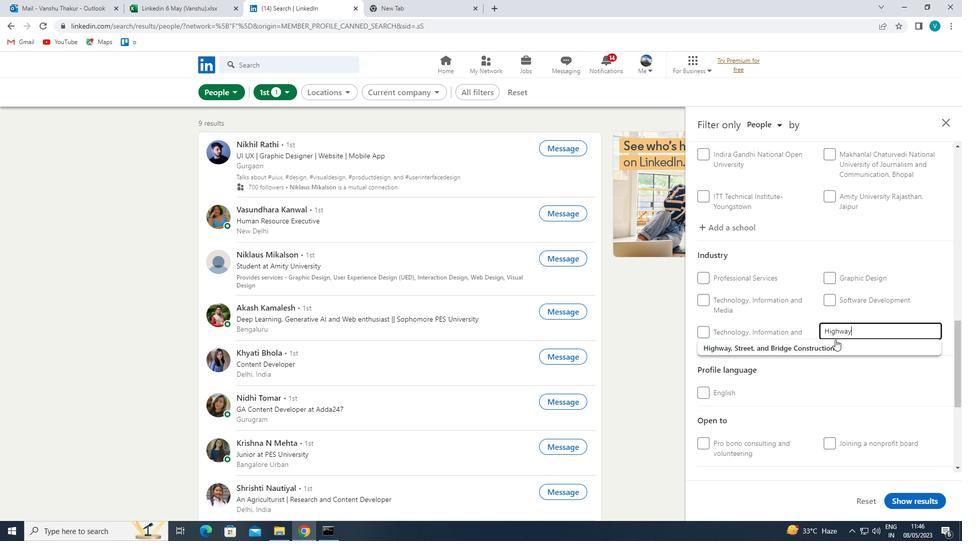 
Action: Mouse pressed left at (831, 345)
Screenshot: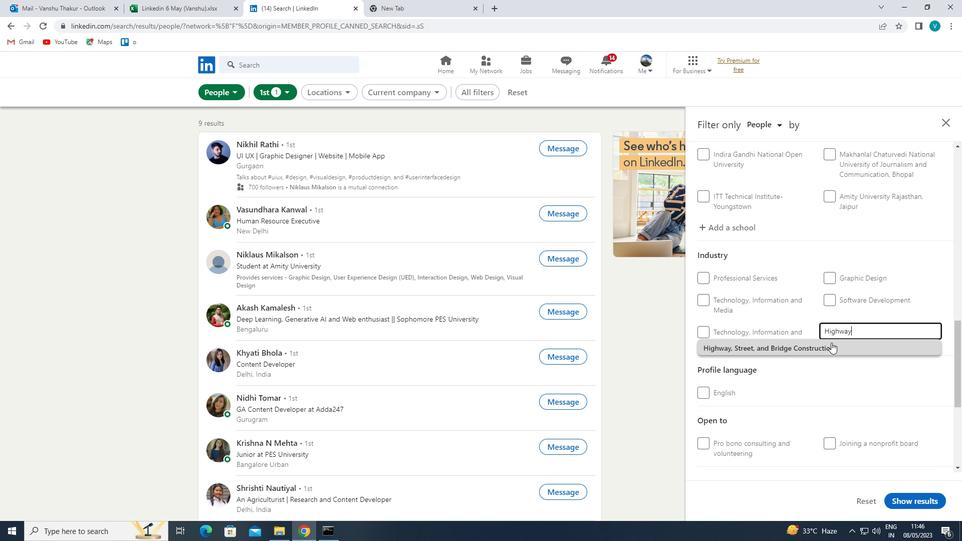 
Action: Mouse scrolled (831, 345) with delta (0, 0)
Screenshot: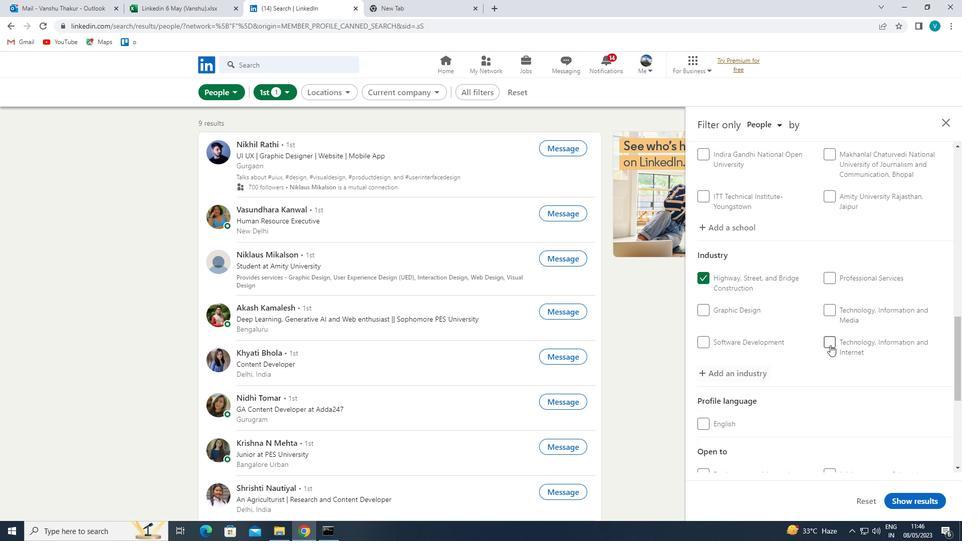 
Action: Mouse moved to (831, 346)
Screenshot: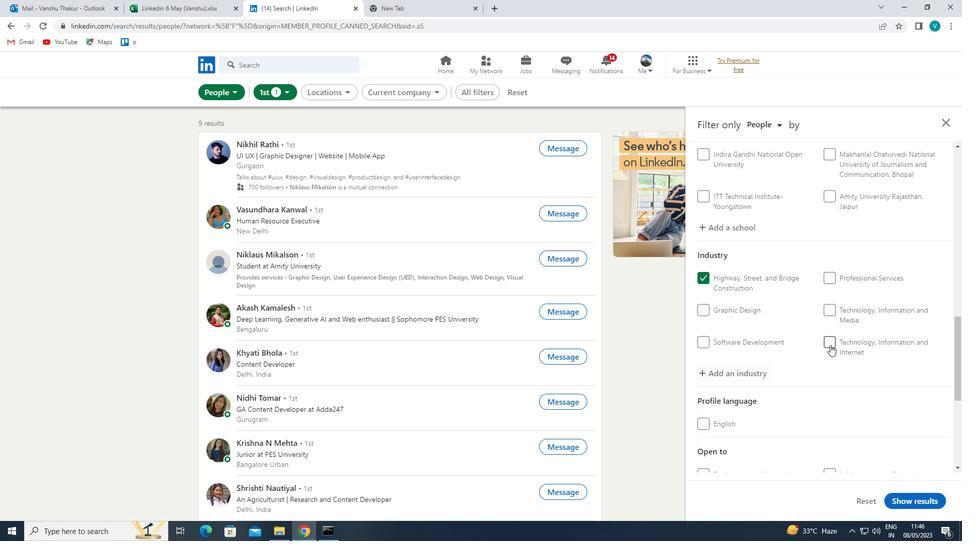 
Action: Mouse scrolled (831, 345) with delta (0, 0)
Screenshot: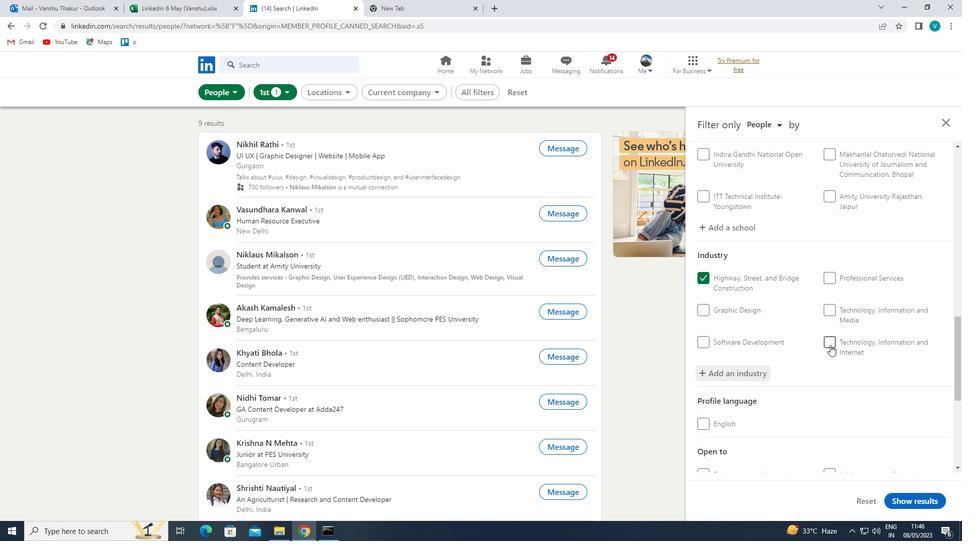 
Action: Mouse moved to (831, 347)
Screenshot: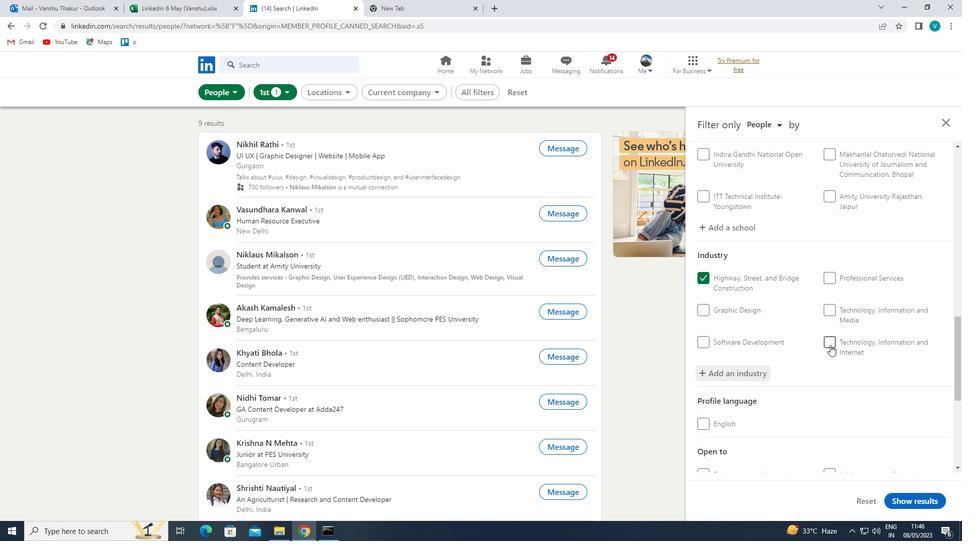 
Action: Mouse scrolled (831, 346) with delta (0, 0)
Screenshot: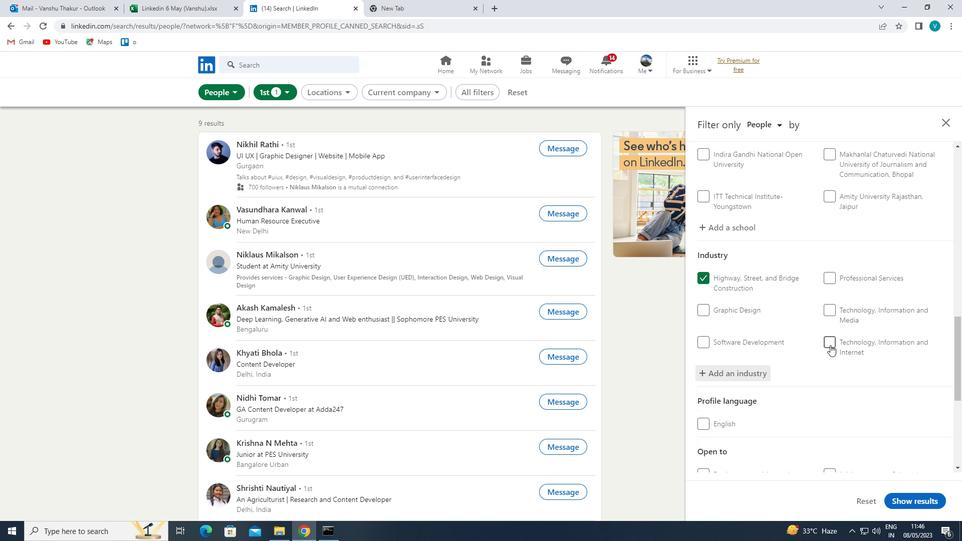 
Action: Mouse moved to (831, 347)
Screenshot: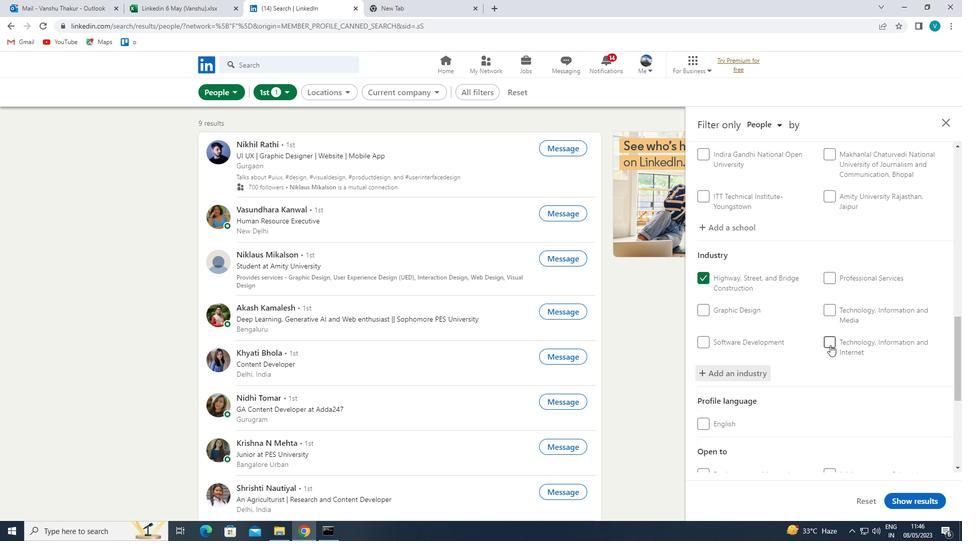 
Action: Mouse scrolled (831, 346) with delta (0, 0)
Screenshot: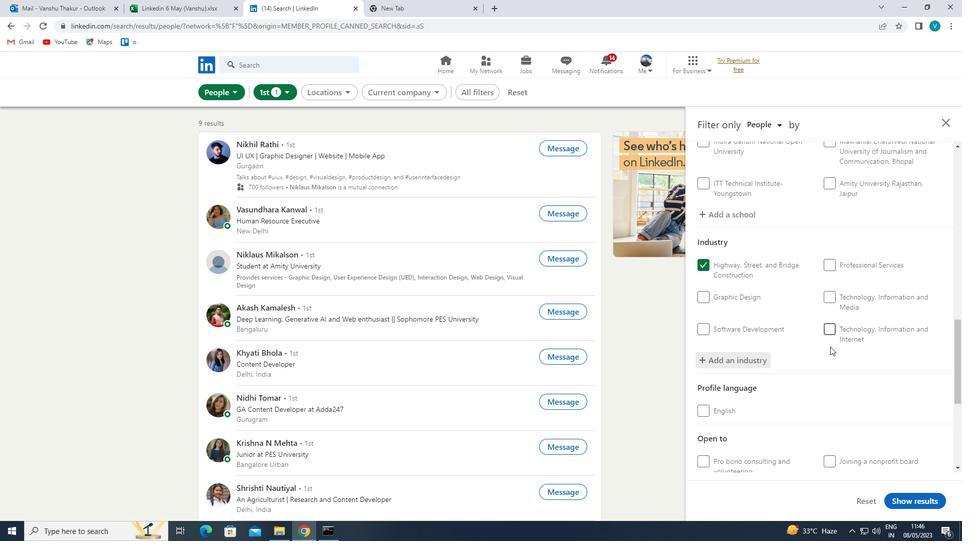 
Action: Mouse scrolled (831, 346) with delta (0, 0)
Screenshot: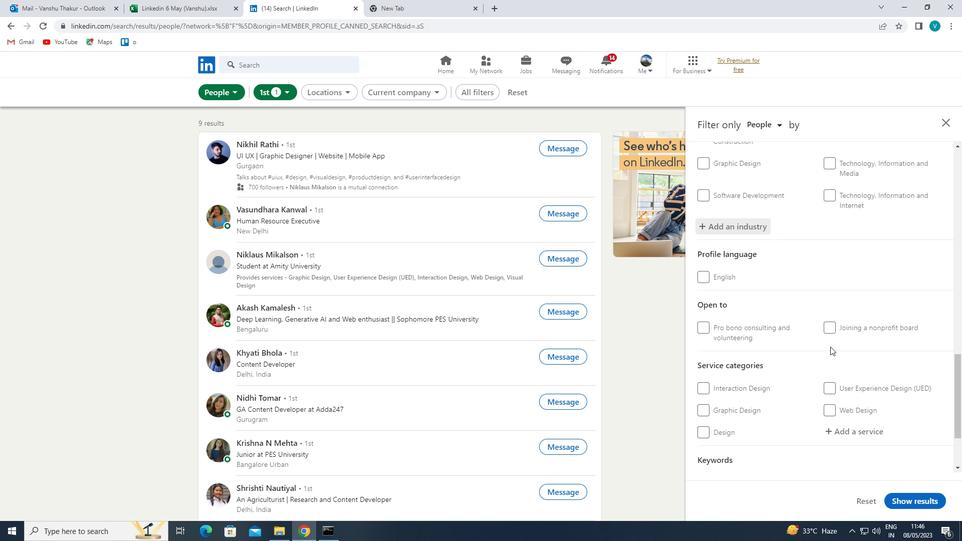 
Action: Mouse moved to (847, 335)
Screenshot: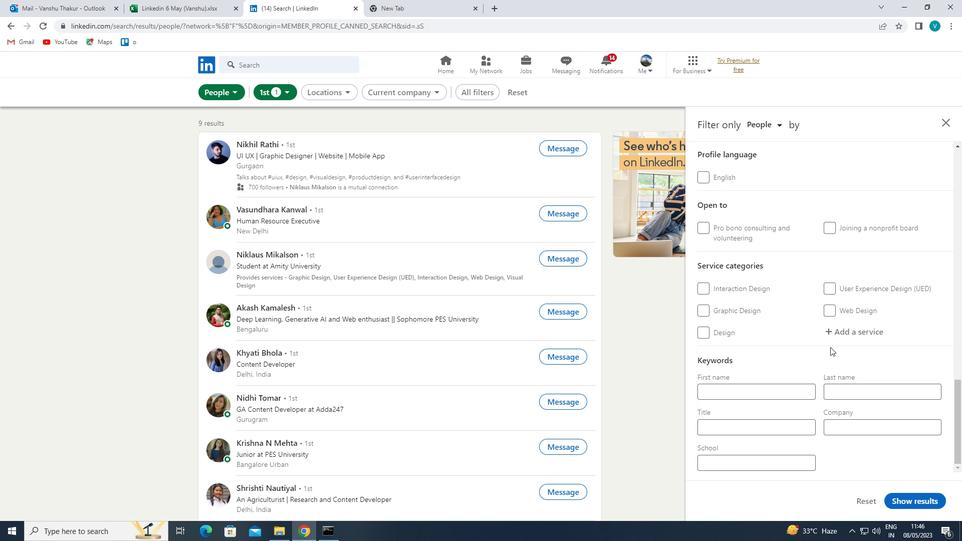 
Action: Mouse pressed left at (847, 335)
Screenshot: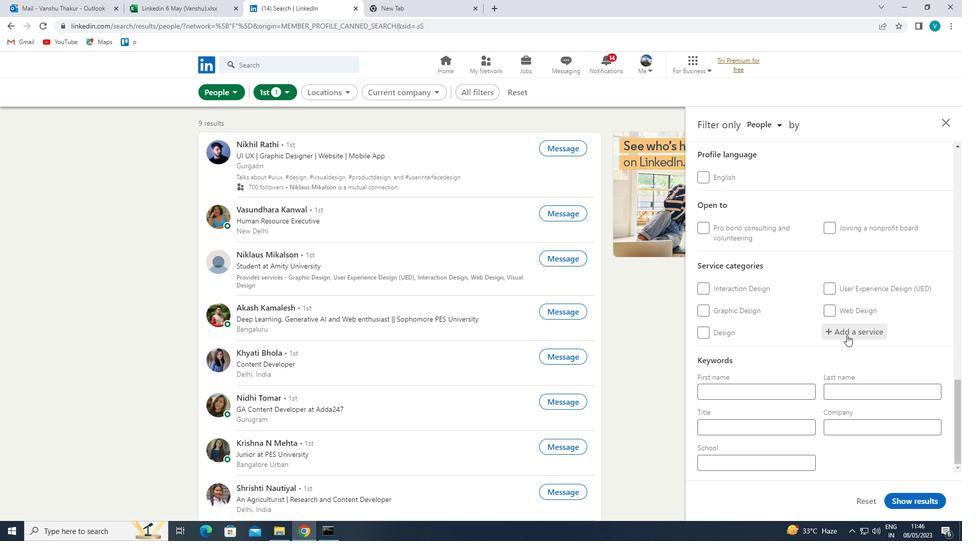 
Action: Mouse moved to (847, 333)
Screenshot: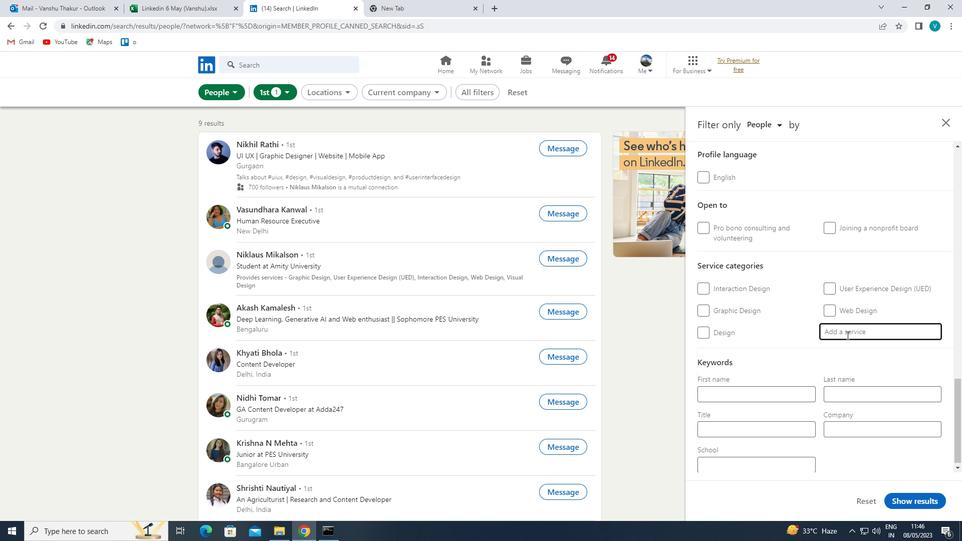
Action: Key pressed <Key.shift>GRAPHIC<Key.space>
Screenshot: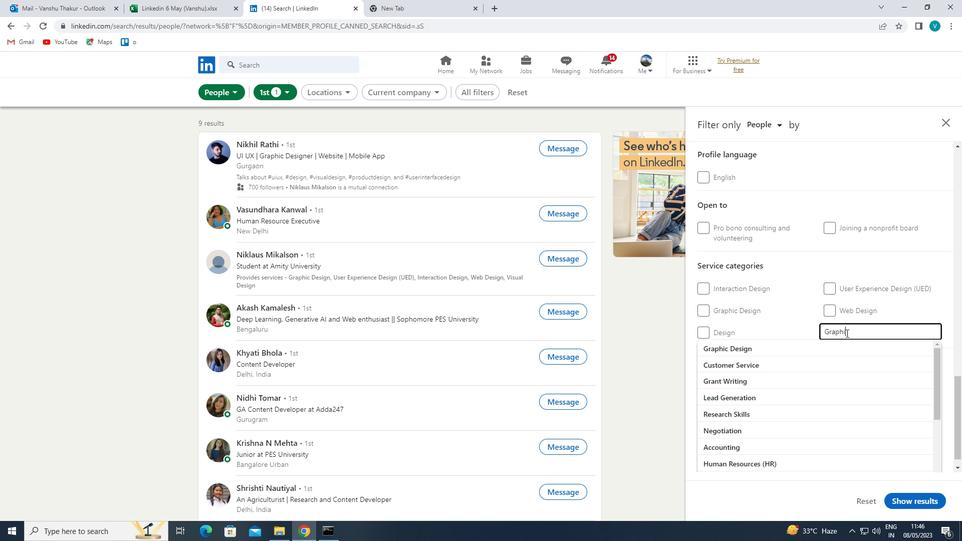 
Action: Mouse moved to (836, 346)
Screenshot: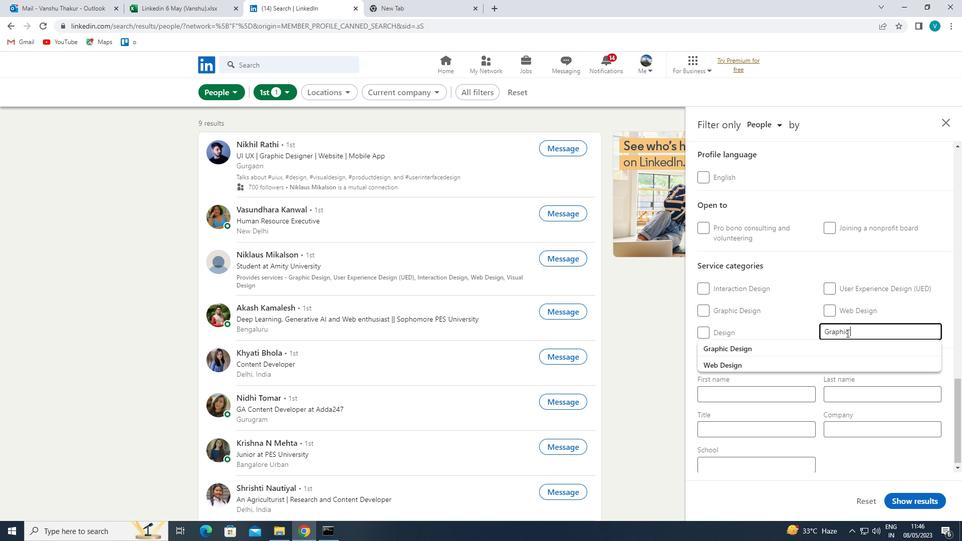 
Action: Mouse pressed left at (836, 346)
Screenshot: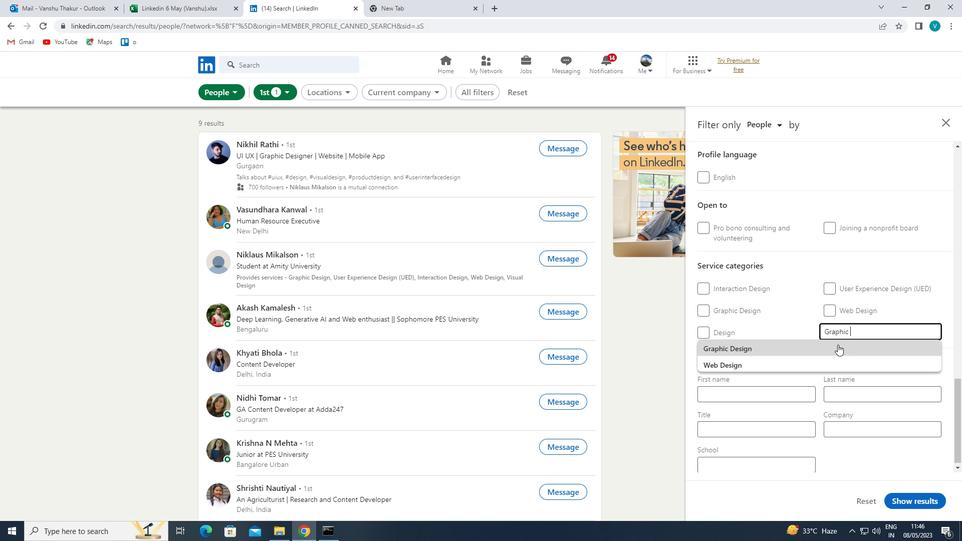 
Action: Mouse scrolled (836, 345) with delta (0, 0)
Screenshot: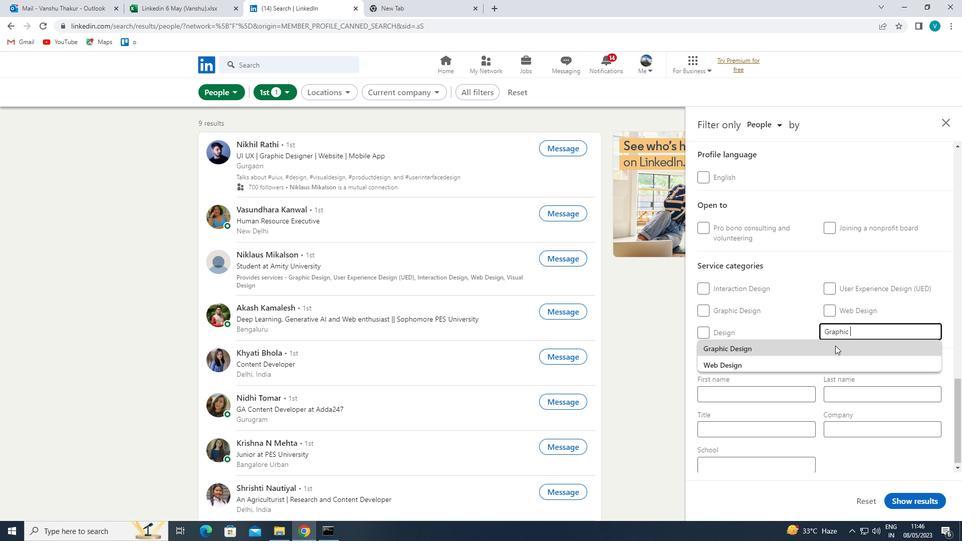 
Action: Mouse moved to (835, 347)
Screenshot: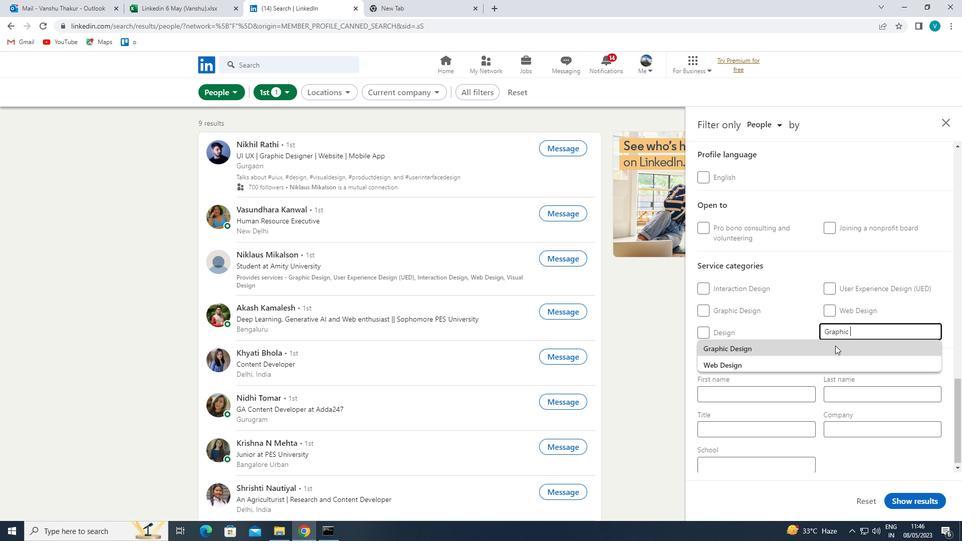
Action: Mouse scrolled (835, 346) with delta (0, 0)
Screenshot: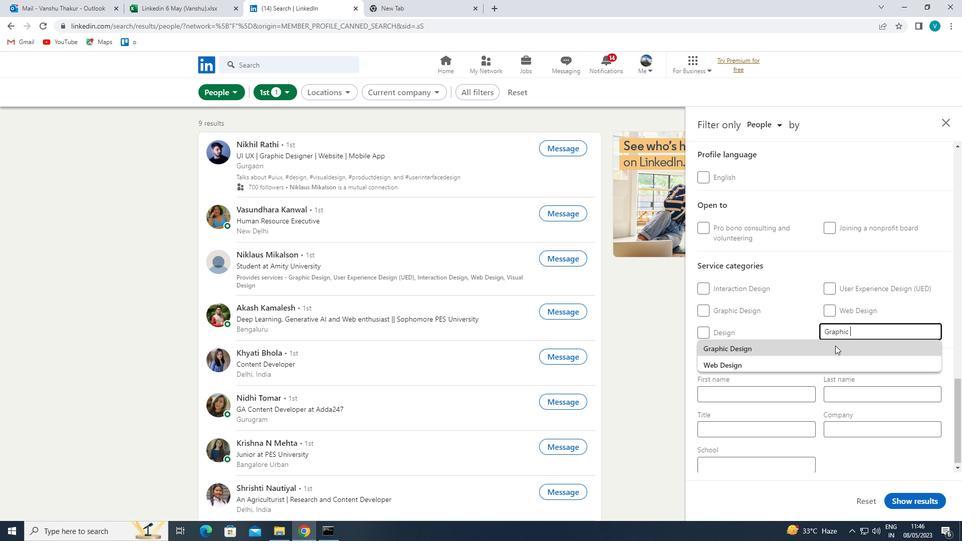 
Action: Mouse moved to (831, 348)
Screenshot: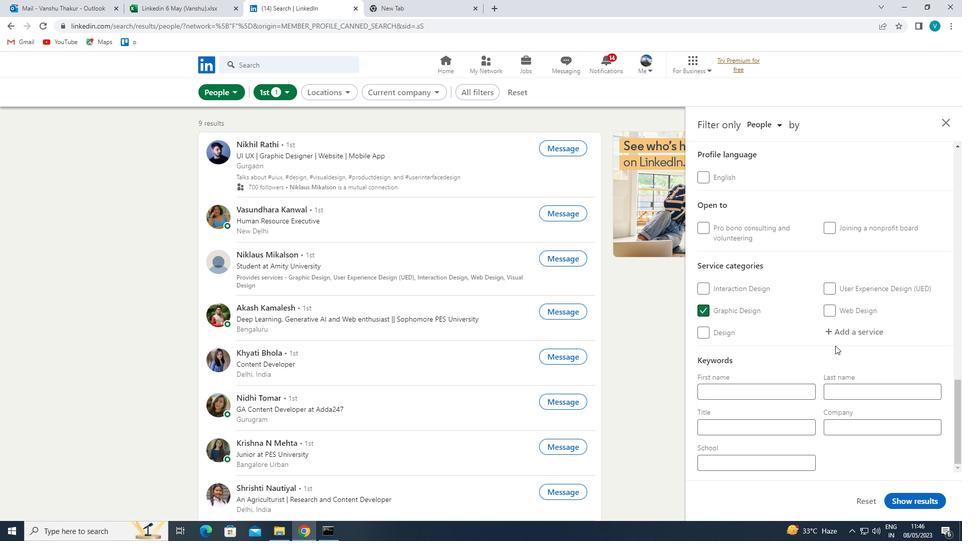 
Action: Mouse scrolled (831, 348) with delta (0, 0)
Screenshot: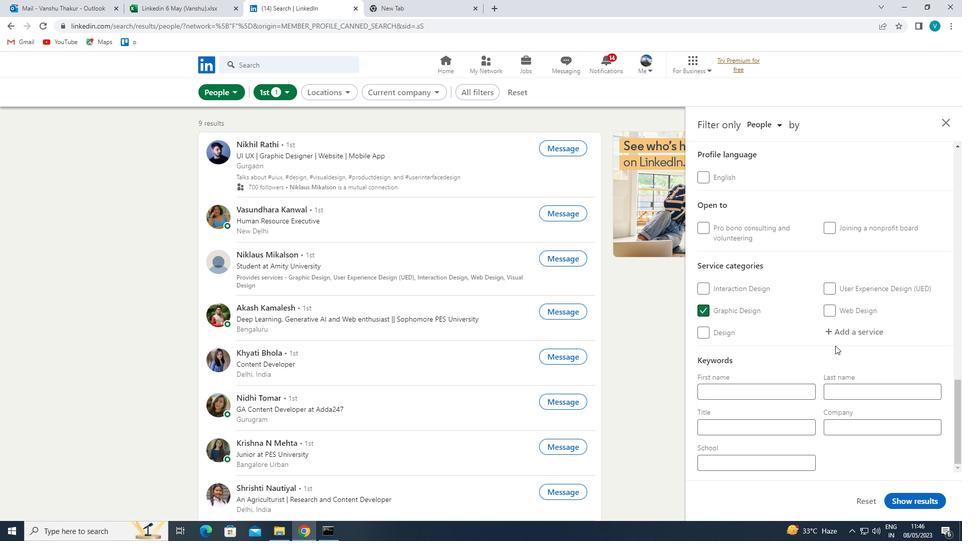 
Action: Mouse moved to (830, 349)
Screenshot: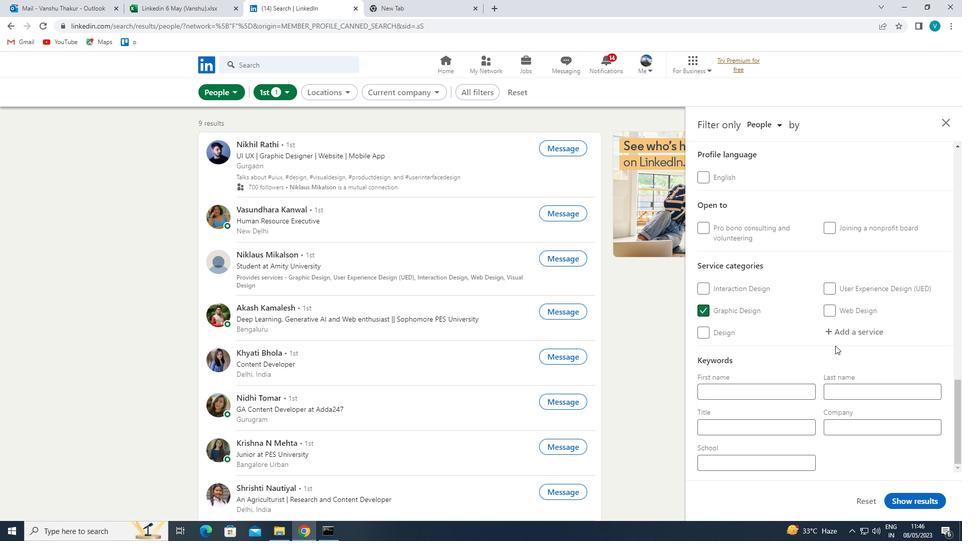 
Action: Mouse scrolled (830, 349) with delta (0, 0)
Screenshot: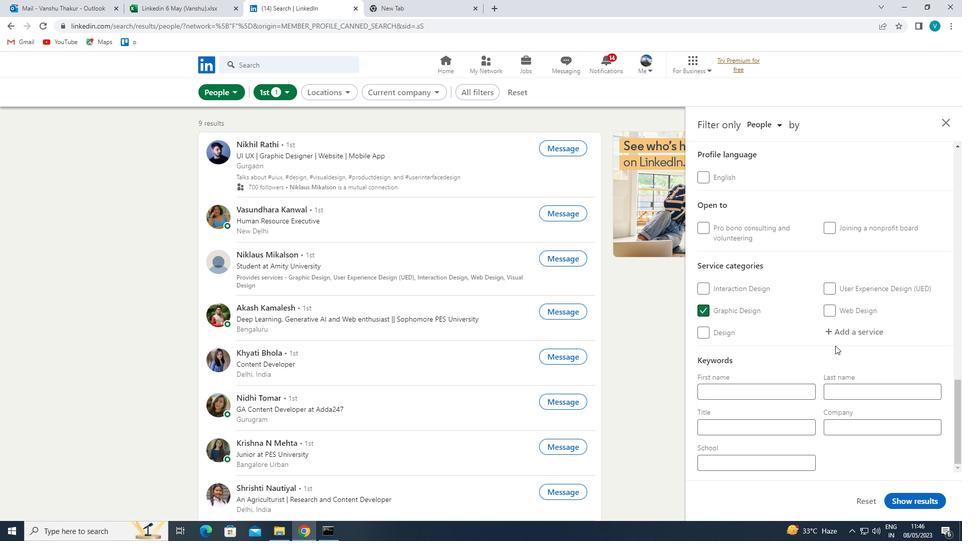 
Action: Mouse moved to (795, 405)
Screenshot: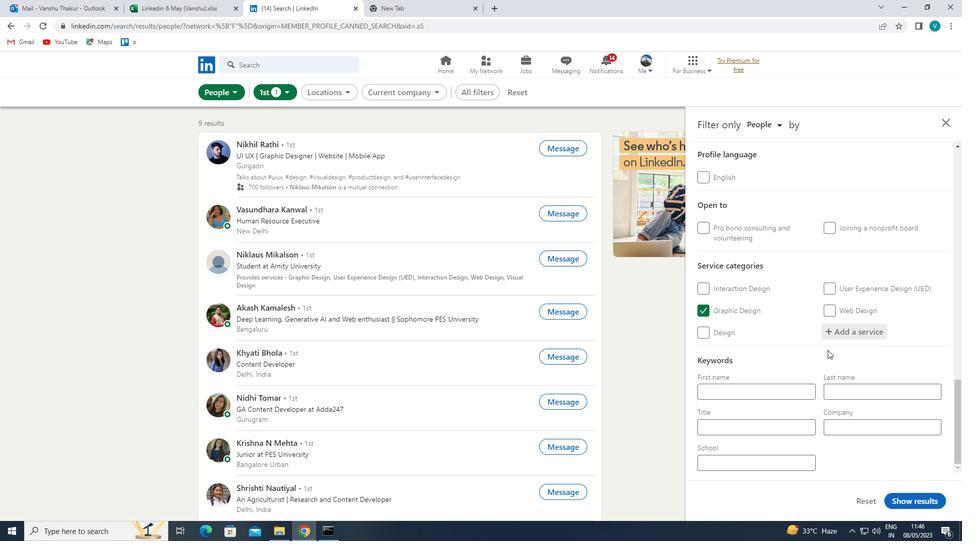 
Action: Mouse pressed left at (795, 405)
Screenshot: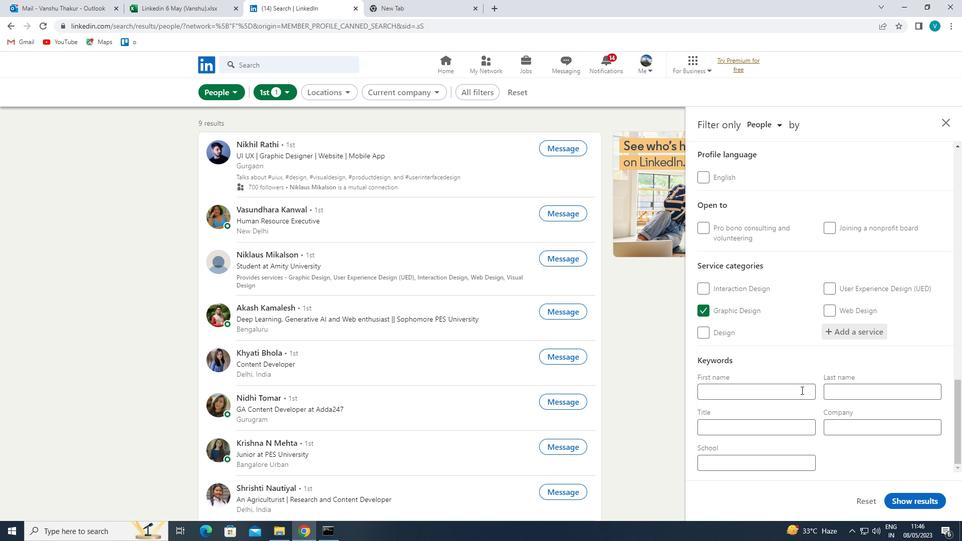 
Action: Mouse moved to (790, 435)
Screenshot: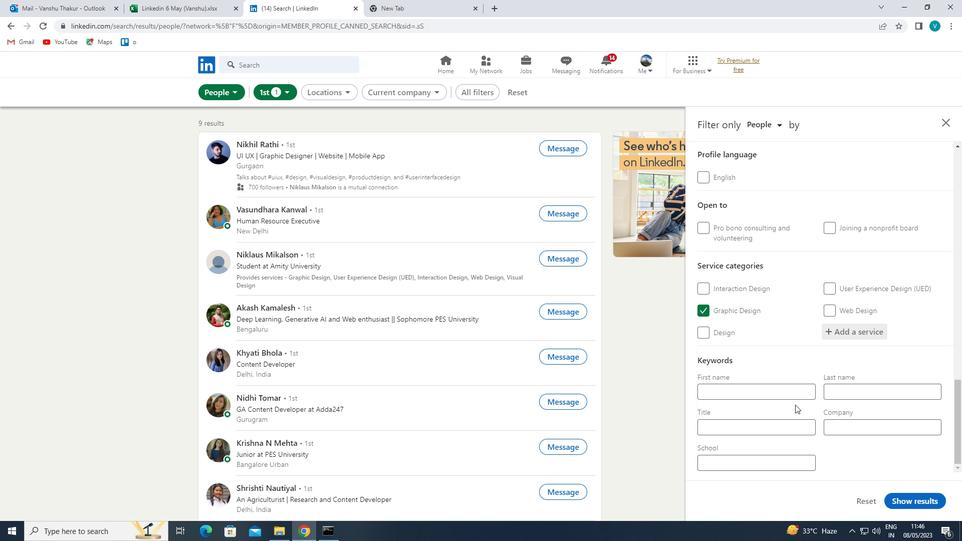 
Action: Mouse pressed left at (790, 435)
Screenshot: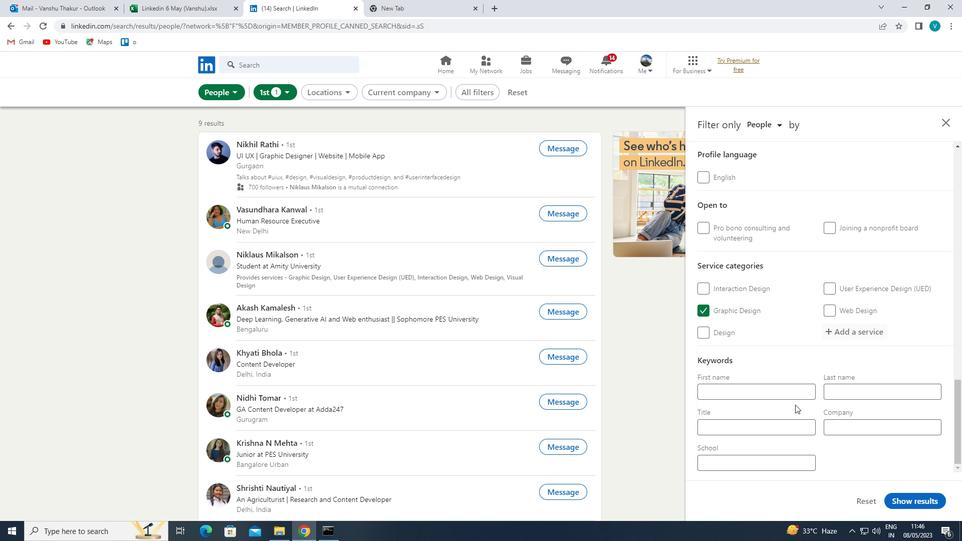 
Action: Key pressed <Key.shift>RECEPTIONIST<Key.space>
Screenshot: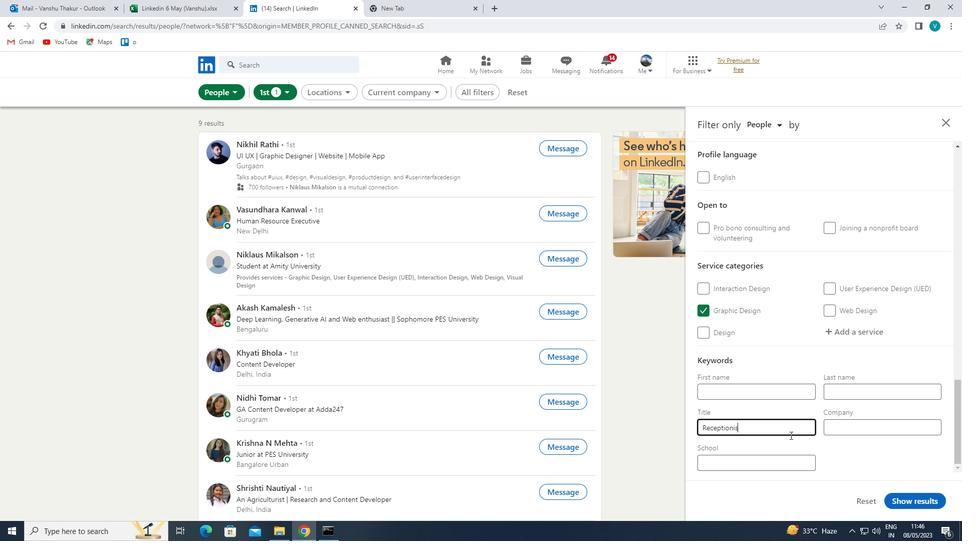 
Action: Mouse moved to (932, 498)
Screenshot: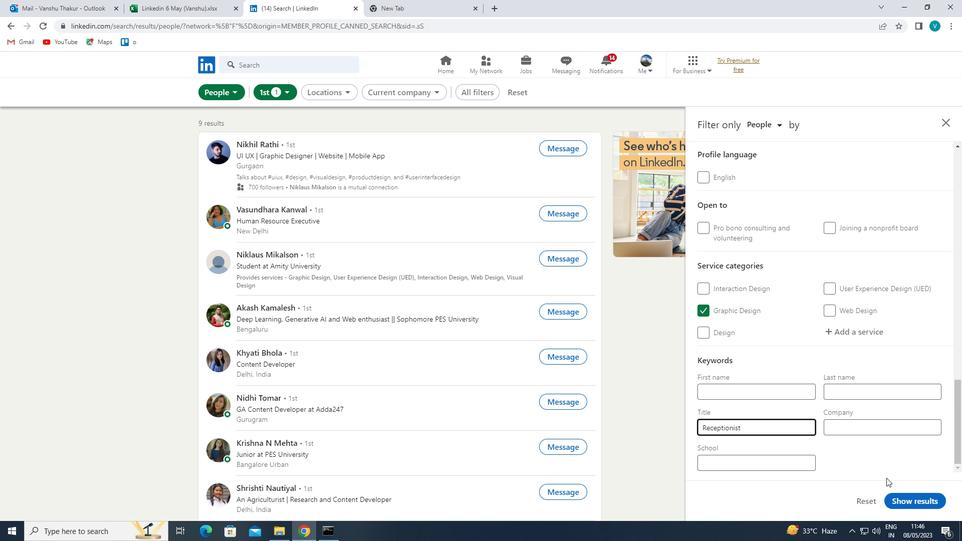 
Action: Mouse pressed left at (932, 498)
Screenshot: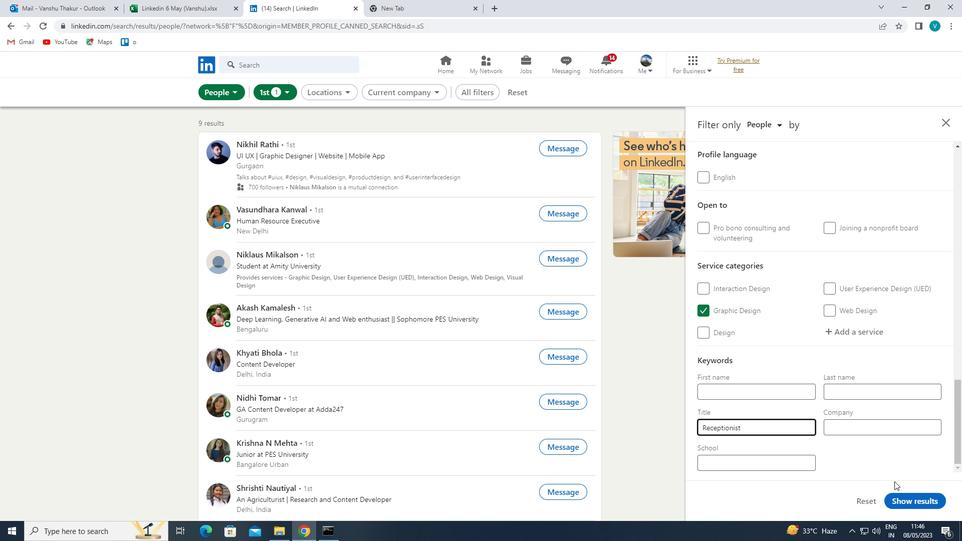 
Action: Mouse moved to (927, 496)
Screenshot: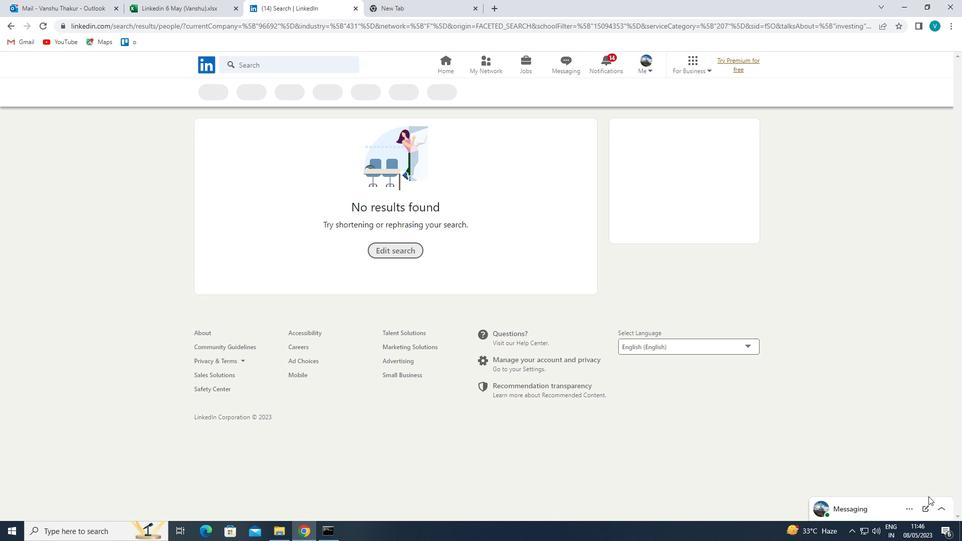 
